 Task: Look for space in Zittau, Germany from 6th September, 2023 to 10th September, 2023 for 1 adult in price range Rs.9000 to Rs.17000. Place can be private room with 1  bedroom having 1 bed and 1 bathroom. Property type can be house, flat, guest house, hotel. Booking option can be shelf check-in. Required host language is English.
Action: Mouse moved to (403, 83)
Screenshot: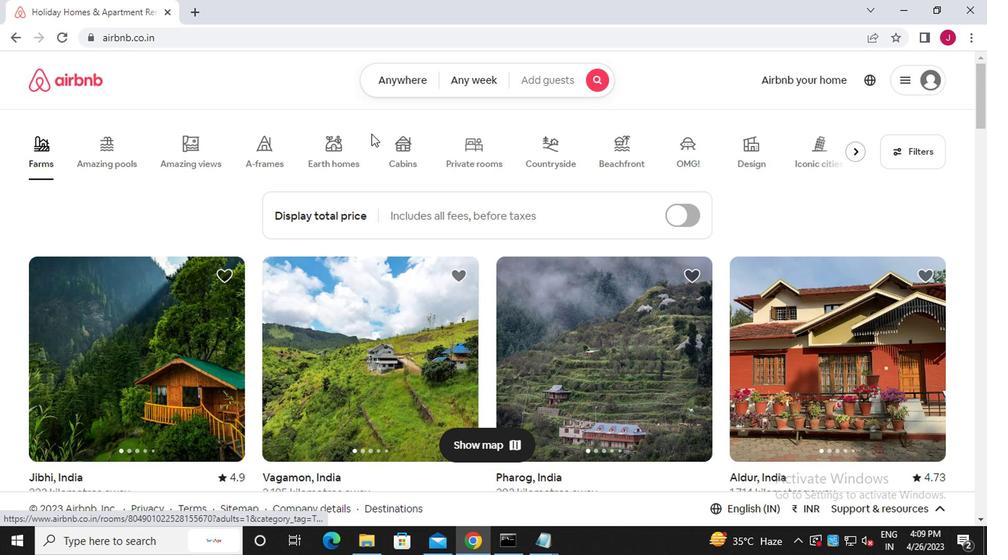 
Action: Mouse pressed left at (403, 83)
Screenshot: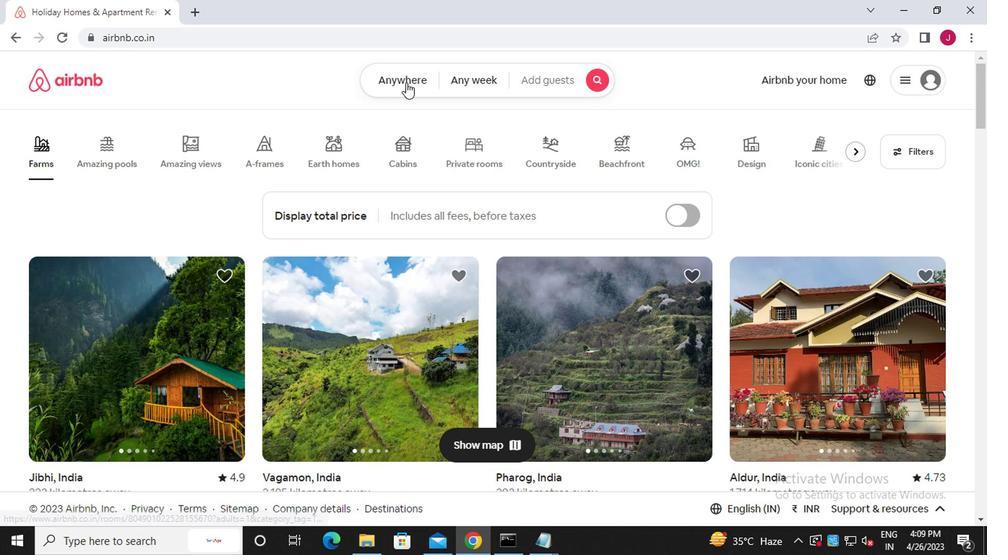
Action: Mouse moved to (241, 136)
Screenshot: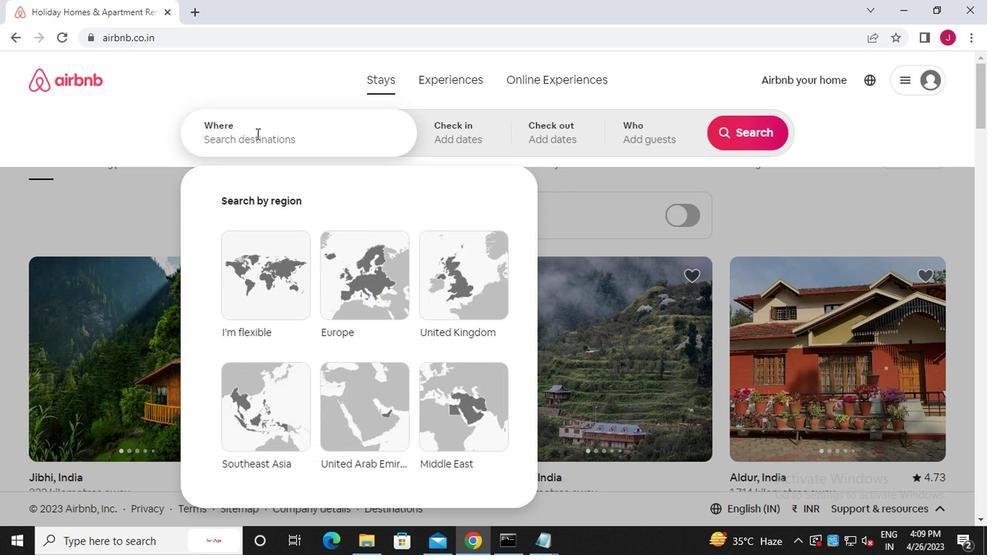 
Action: Mouse pressed left at (241, 136)
Screenshot: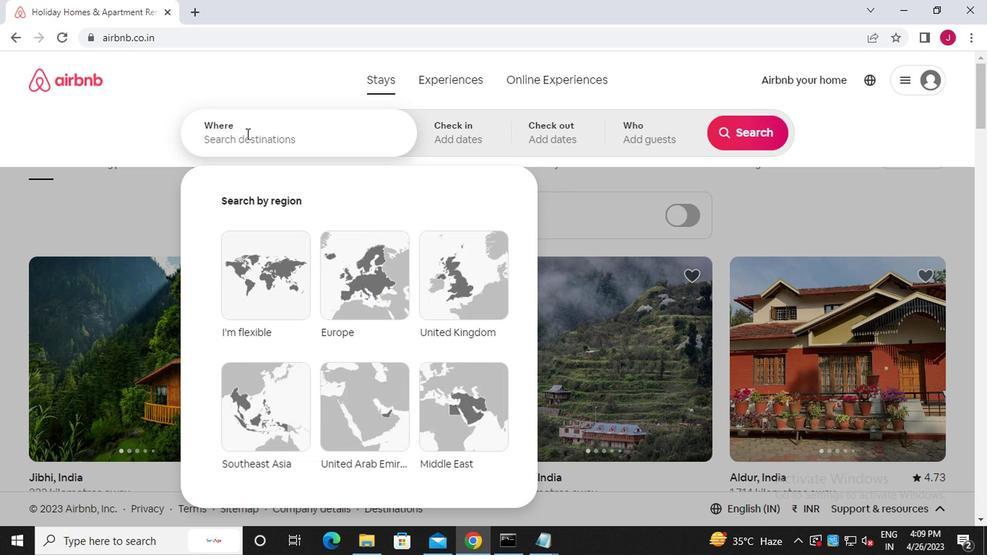 
Action: Mouse moved to (244, 136)
Screenshot: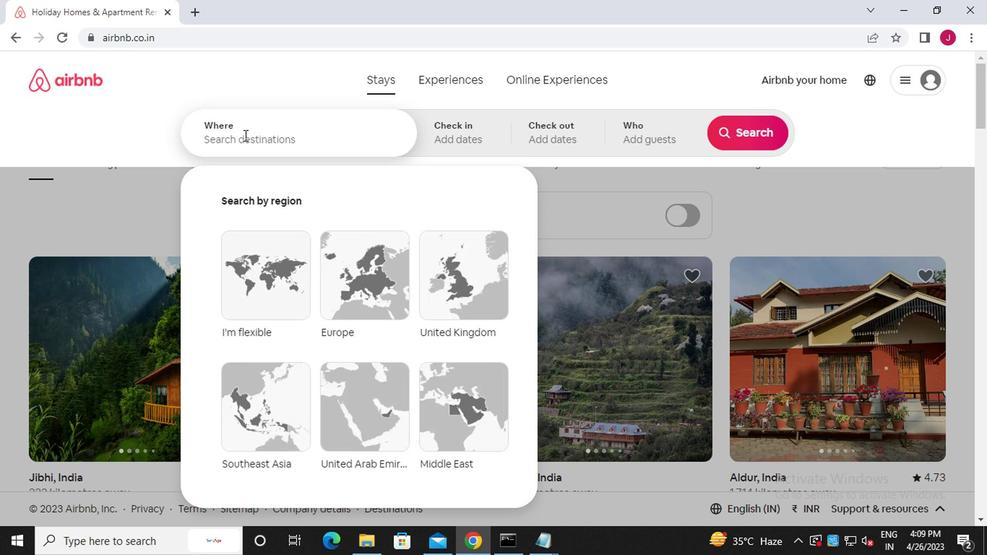 
Action: Key pressed z<Key.caps_lock>ittau,<Key.caps_lock>g<Key.caps_lock>ermany
Screenshot: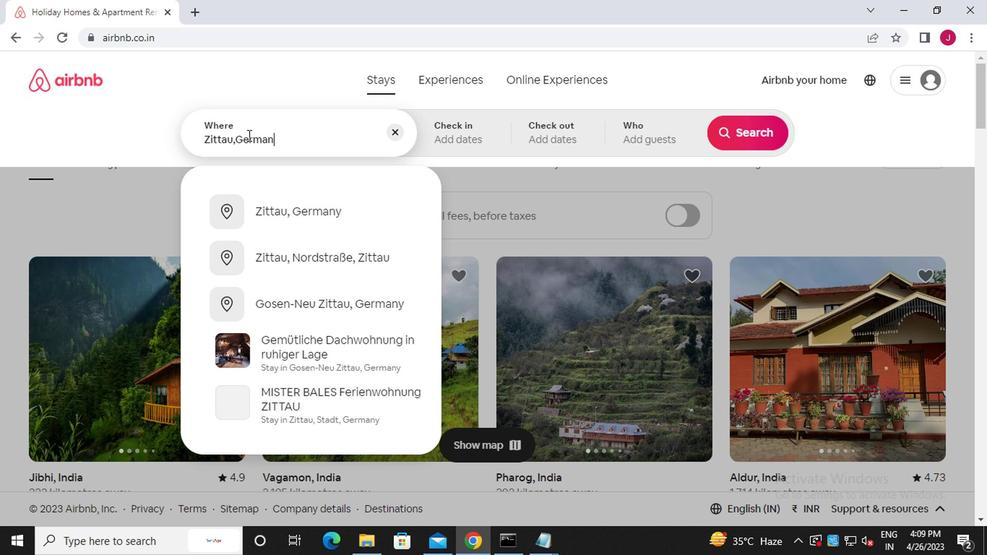 
Action: Mouse moved to (308, 215)
Screenshot: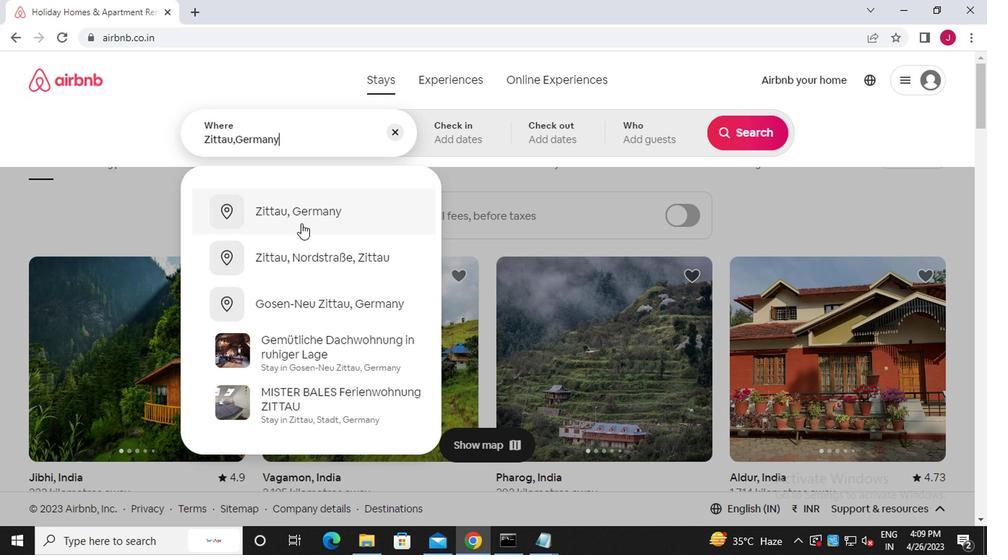 
Action: Mouse pressed left at (308, 215)
Screenshot: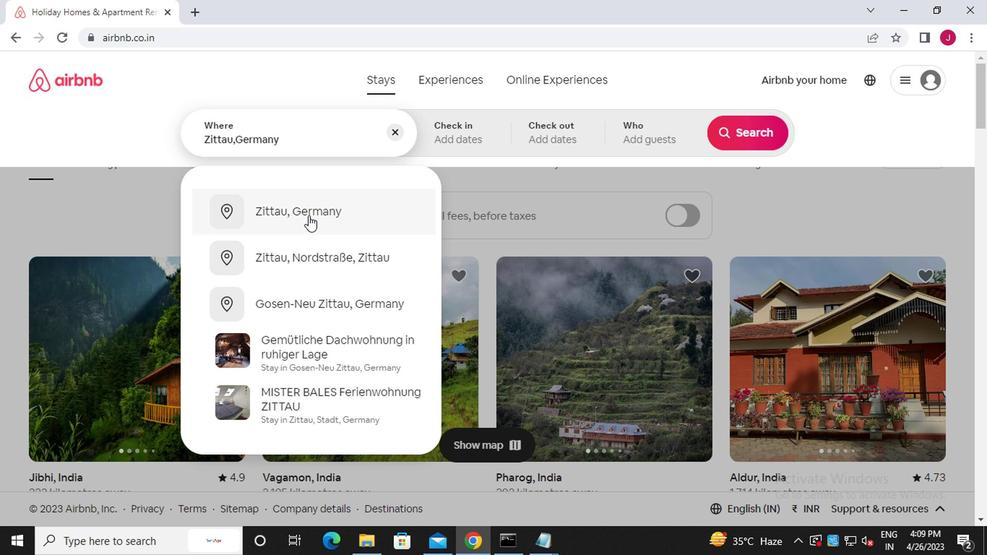 
Action: Mouse moved to (733, 247)
Screenshot: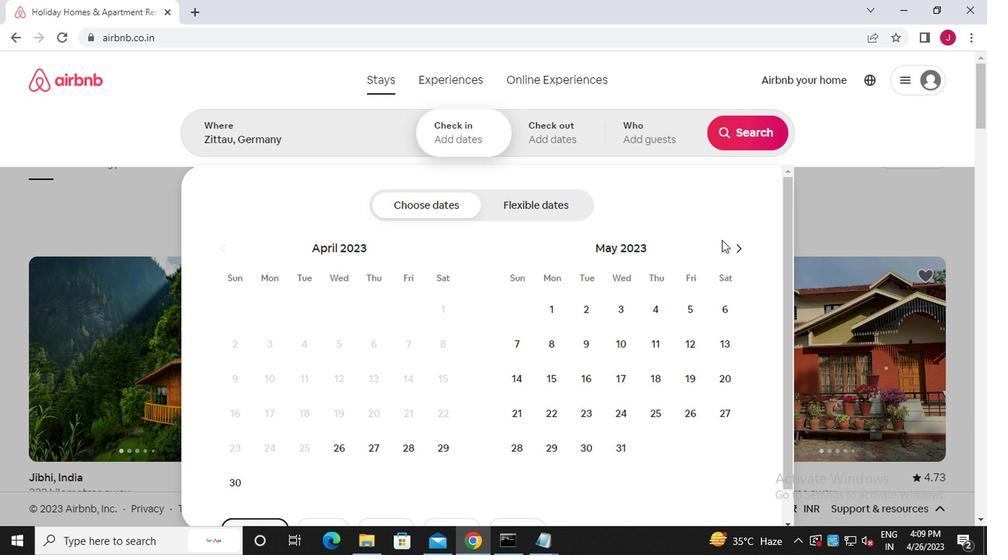 
Action: Mouse pressed left at (733, 247)
Screenshot: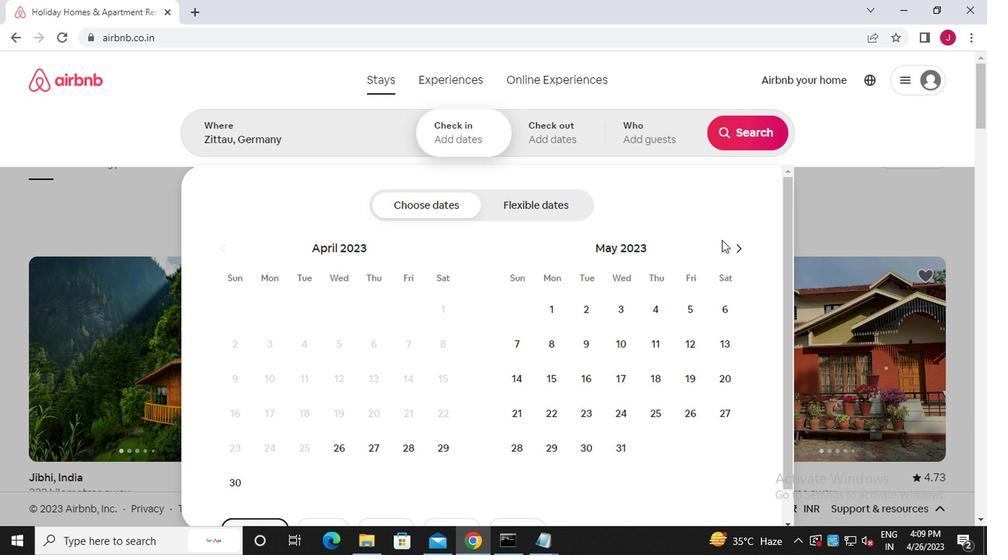 
Action: Mouse moved to (734, 247)
Screenshot: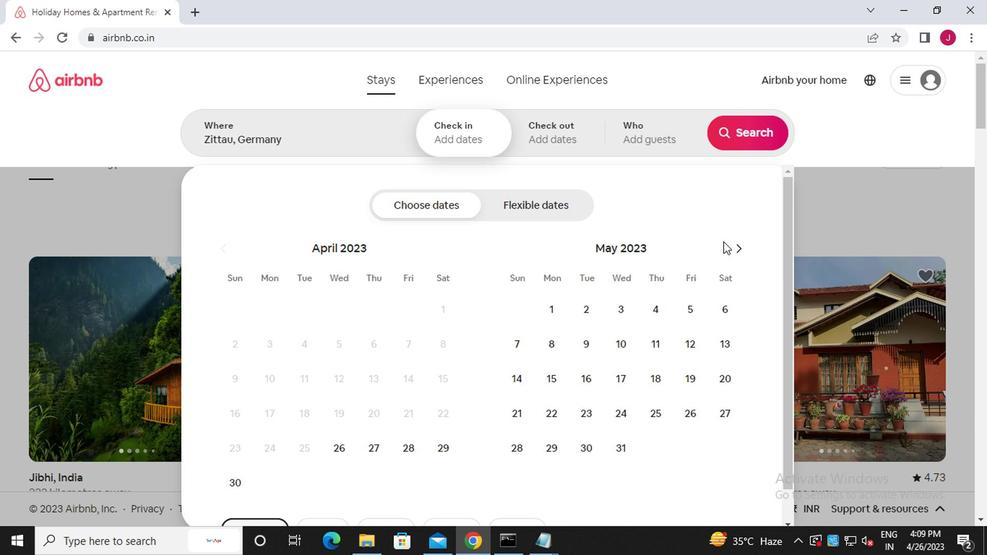 
Action: Mouse pressed left at (734, 247)
Screenshot: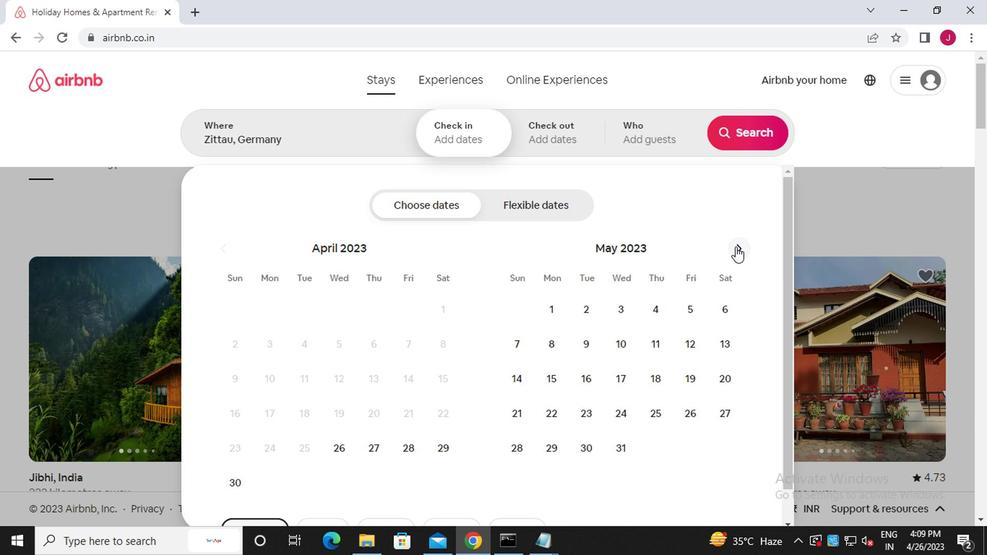 
Action: Mouse moved to (735, 249)
Screenshot: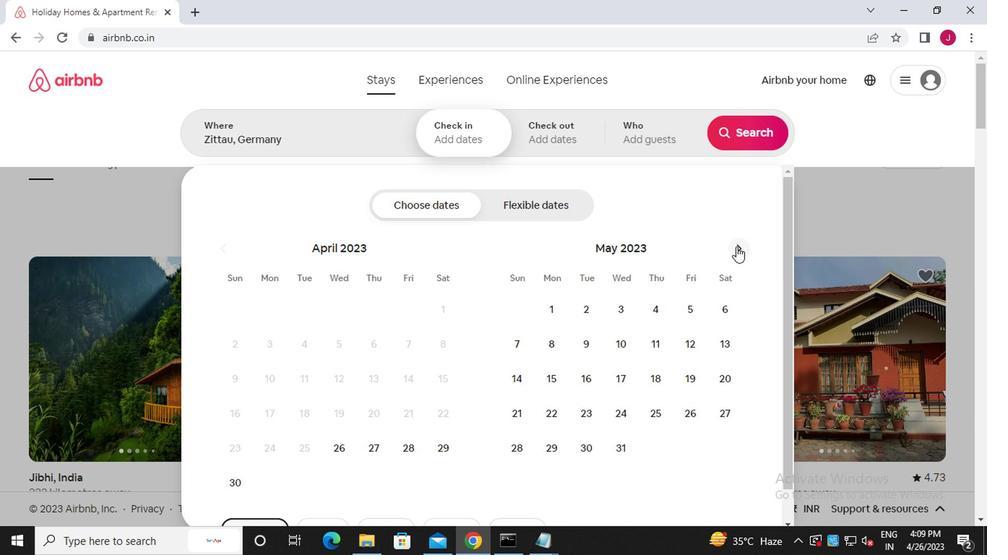 
Action: Mouse pressed left at (735, 249)
Screenshot: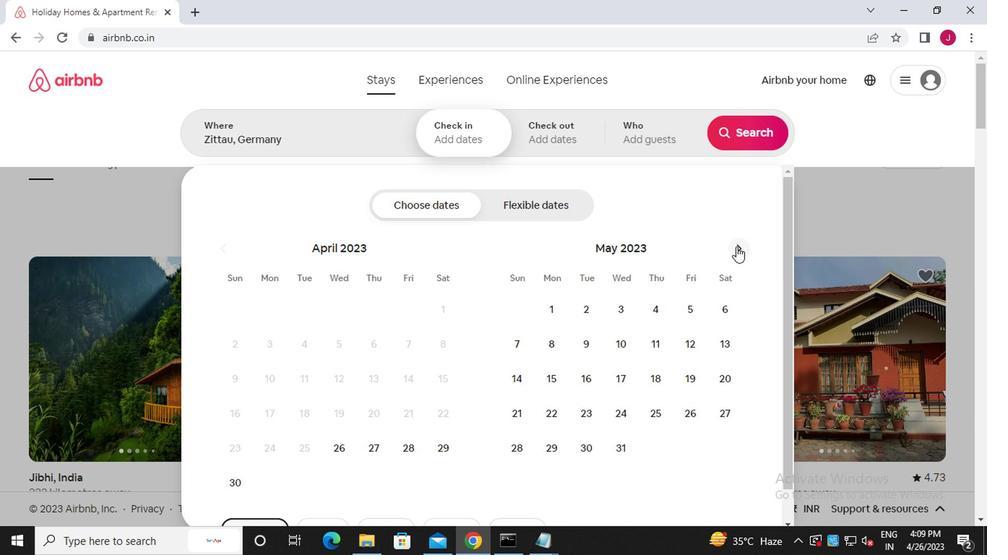 
Action: Mouse moved to (735, 250)
Screenshot: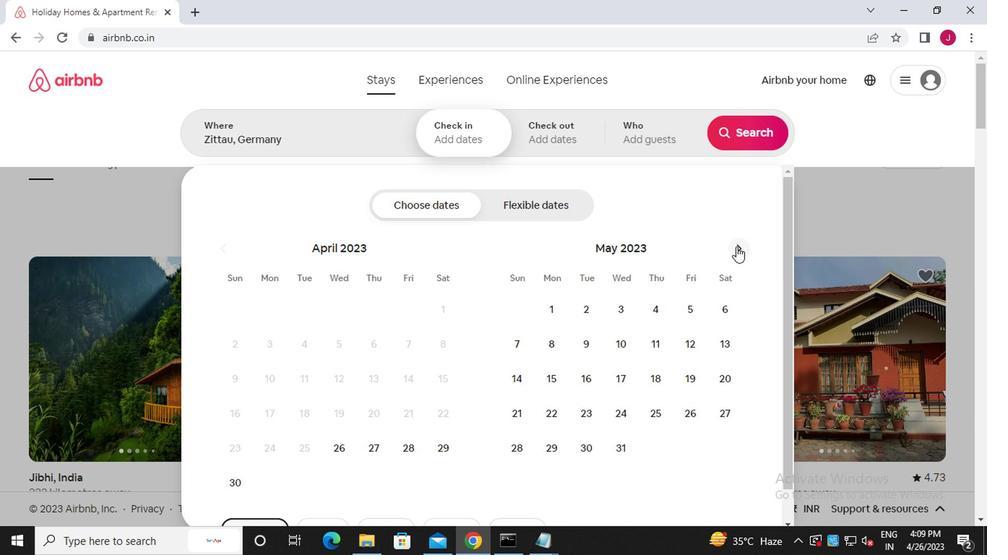 
Action: Mouse pressed left at (735, 250)
Screenshot: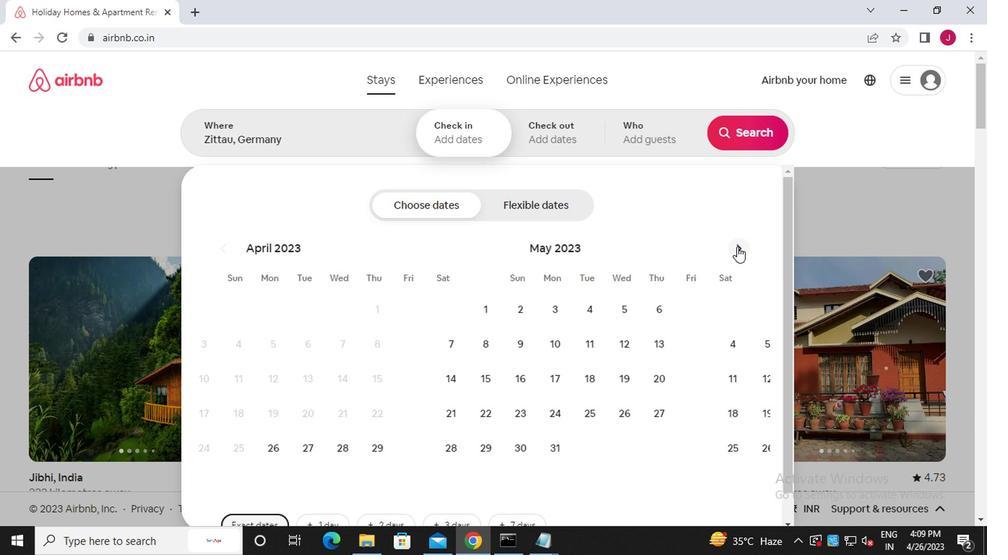 
Action: Mouse pressed left at (735, 250)
Screenshot: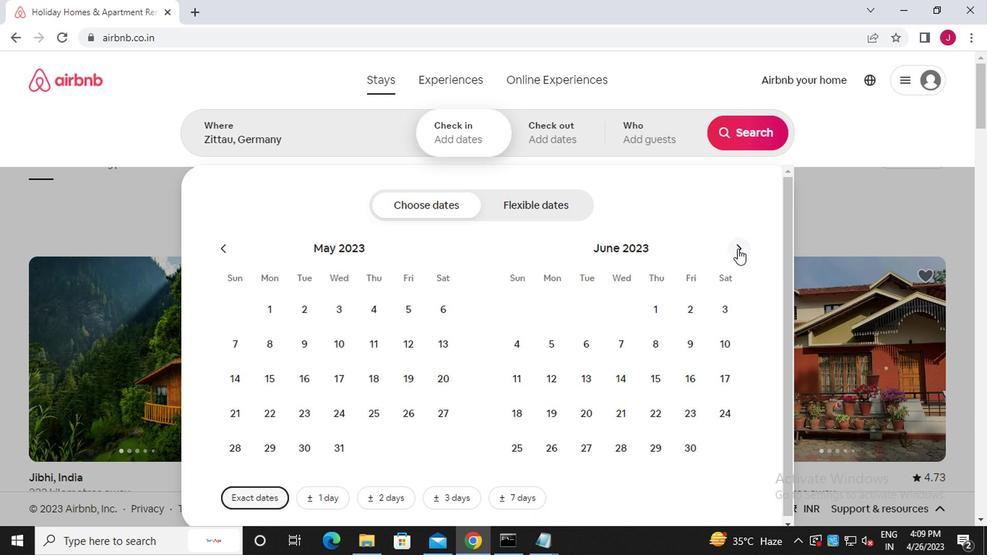 
Action: Mouse pressed left at (735, 250)
Screenshot: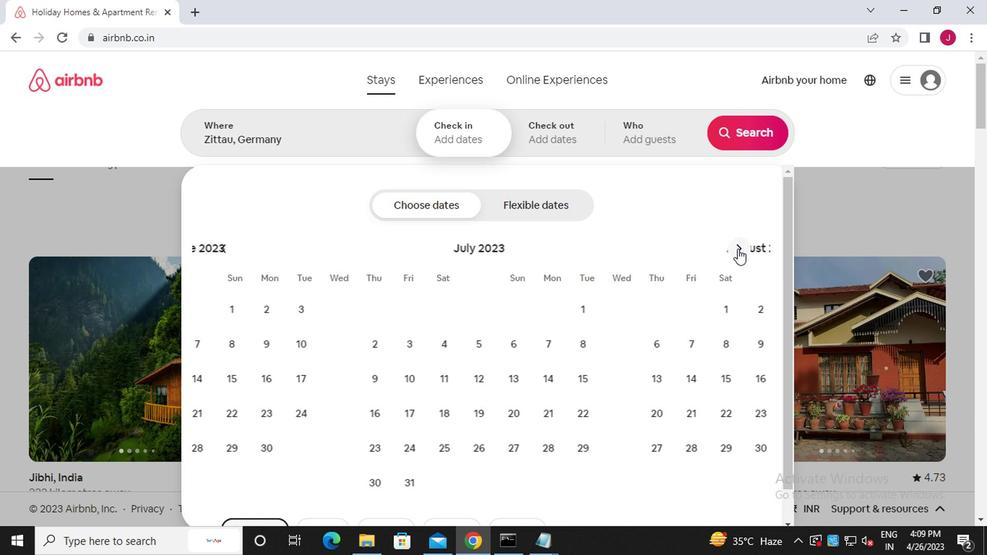
Action: Mouse moved to (617, 345)
Screenshot: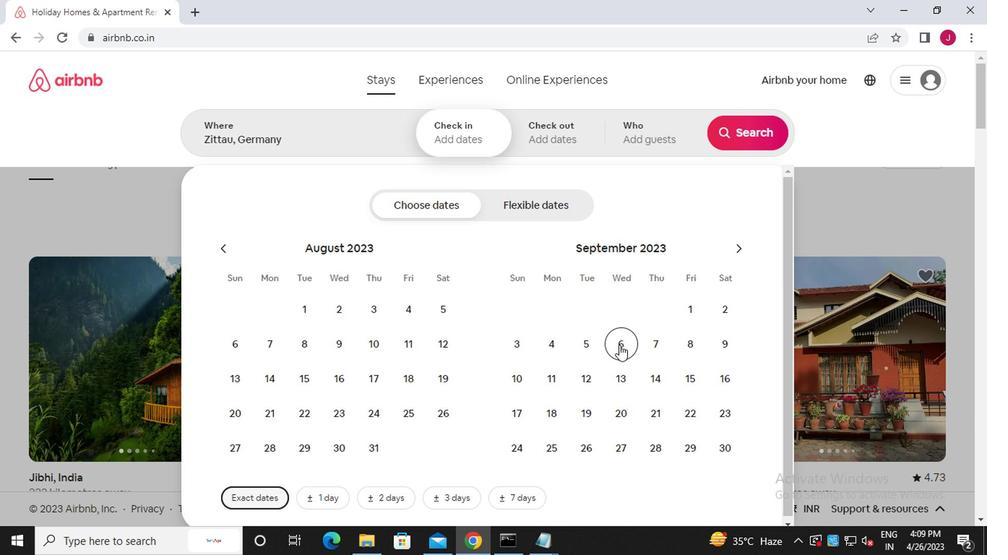 
Action: Mouse pressed left at (617, 345)
Screenshot: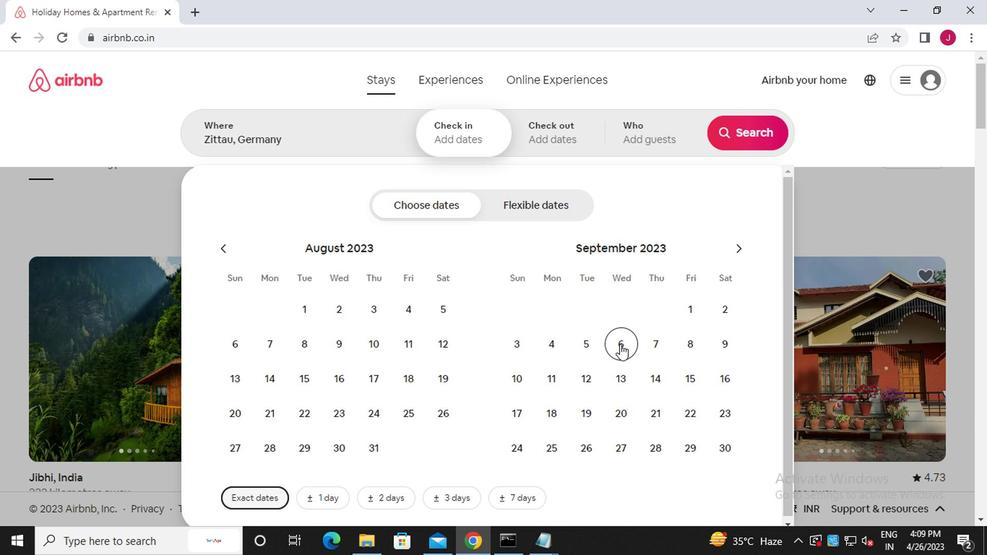 
Action: Mouse moved to (516, 377)
Screenshot: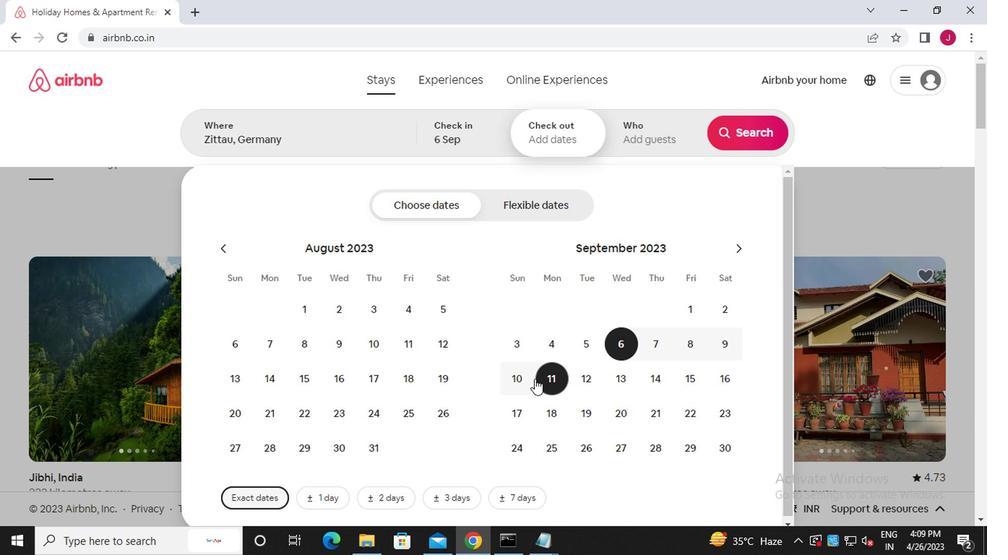 
Action: Mouse pressed left at (516, 377)
Screenshot: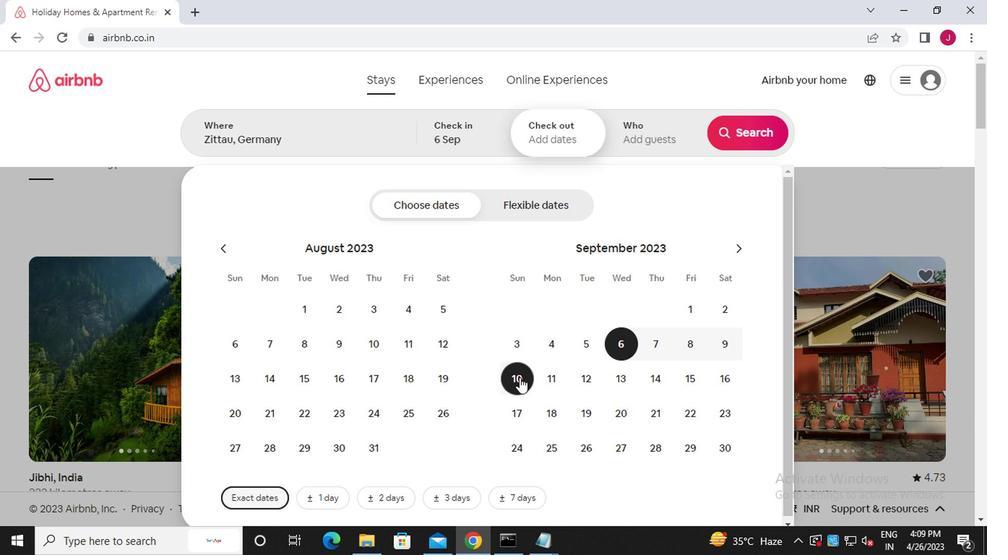 
Action: Mouse moved to (637, 132)
Screenshot: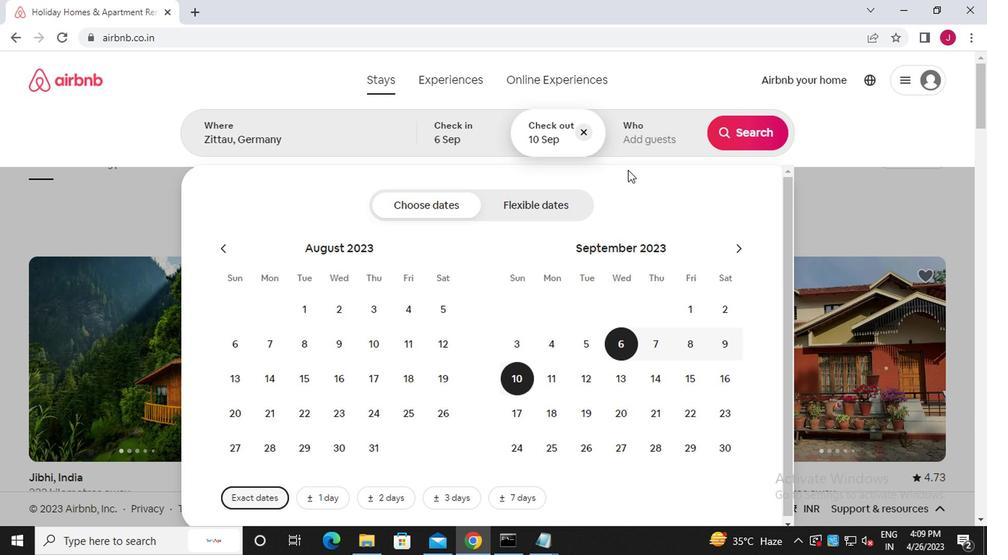 
Action: Mouse pressed left at (637, 132)
Screenshot: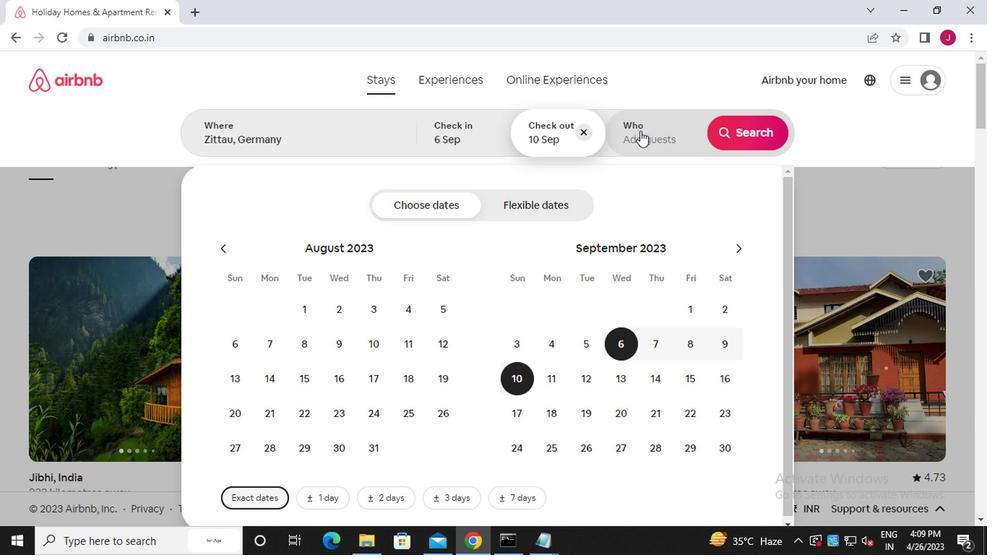 
Action: Mouse moved to (751, 208)
Screenshot: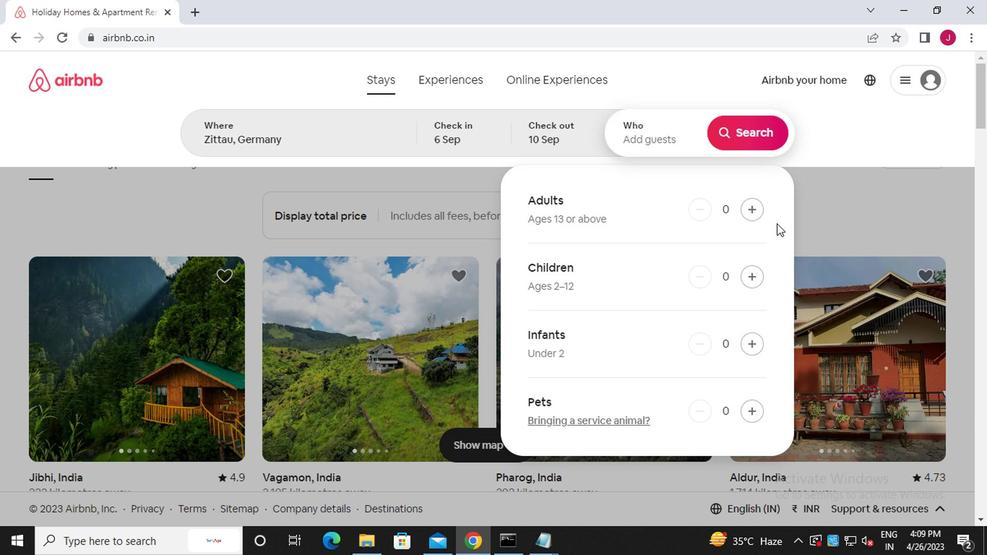 
Action: Mouse pressed left at (751, 208)
Screenshot: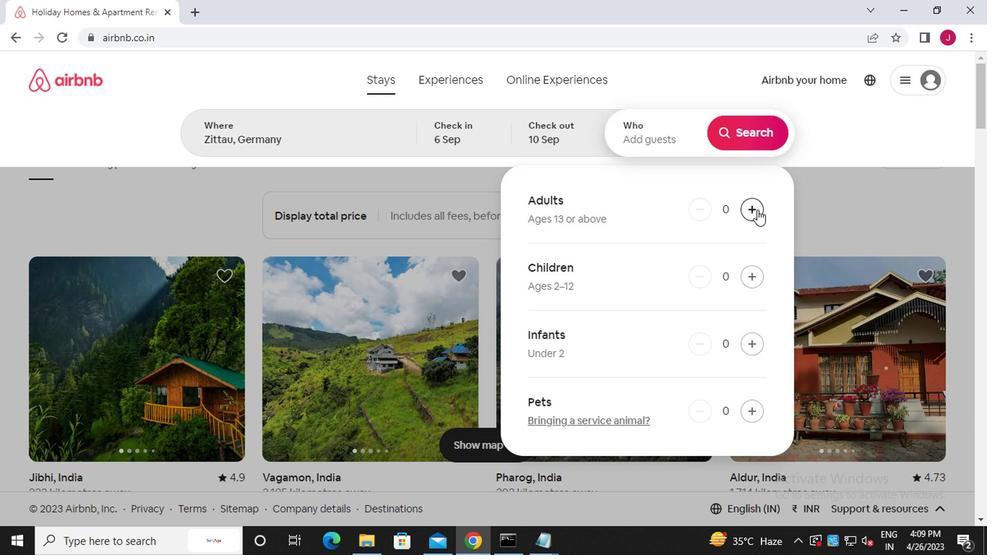 
Action: Mouse moved to (751, 138)
Screenshot: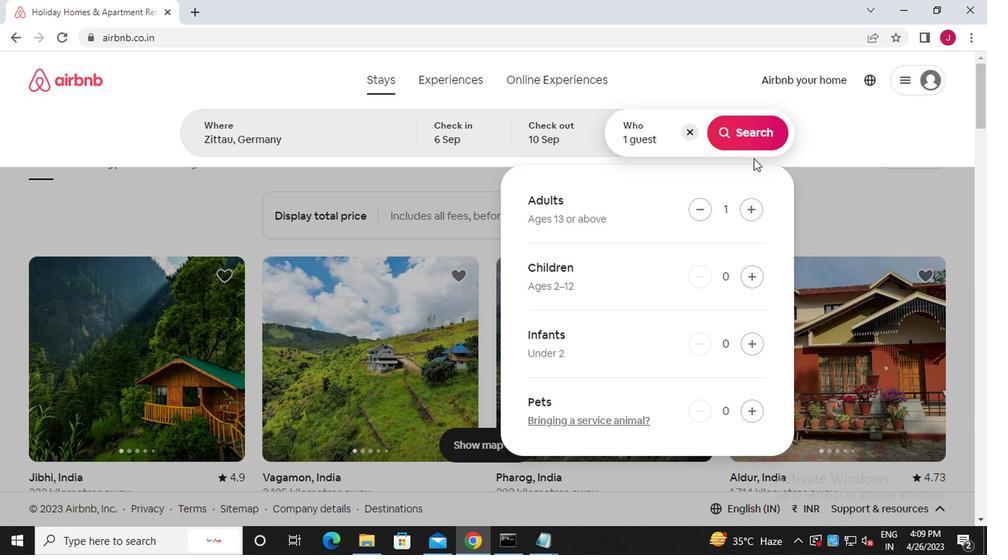 
Action: Mouse pressed left at (751, 138)
Screenshot: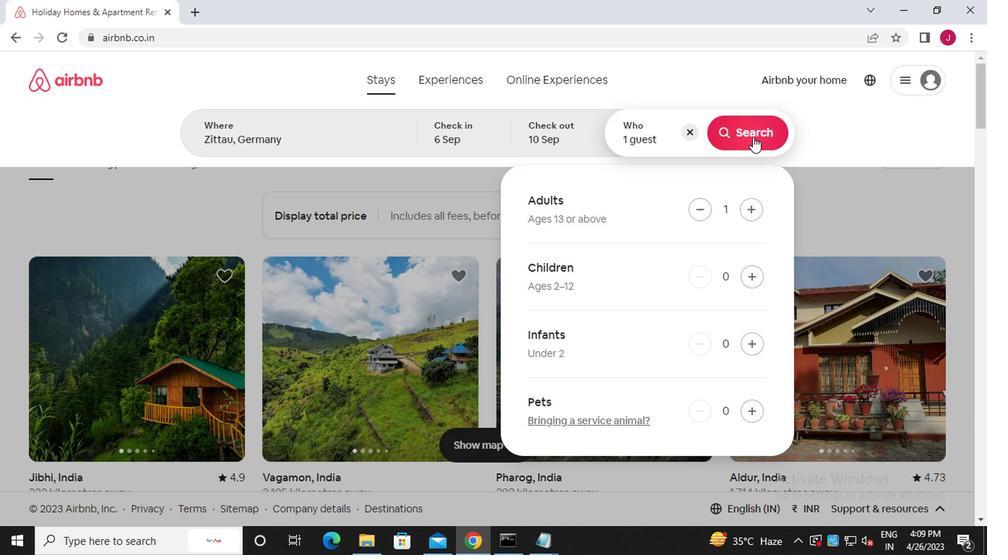 
Action: Mouse moved to (926, 143)
Screenshot: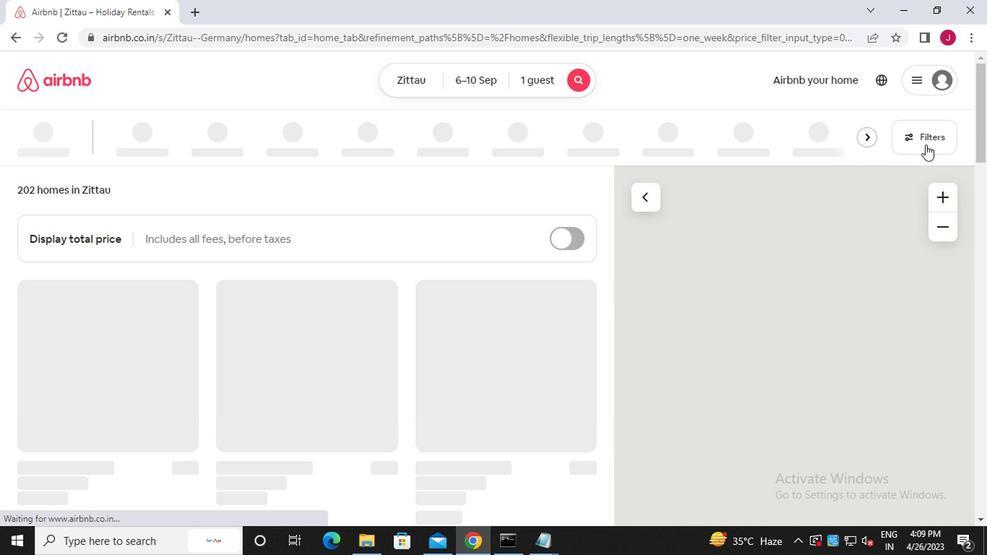 
Action: Mouse pressed left at (926, 143)
Screenshot: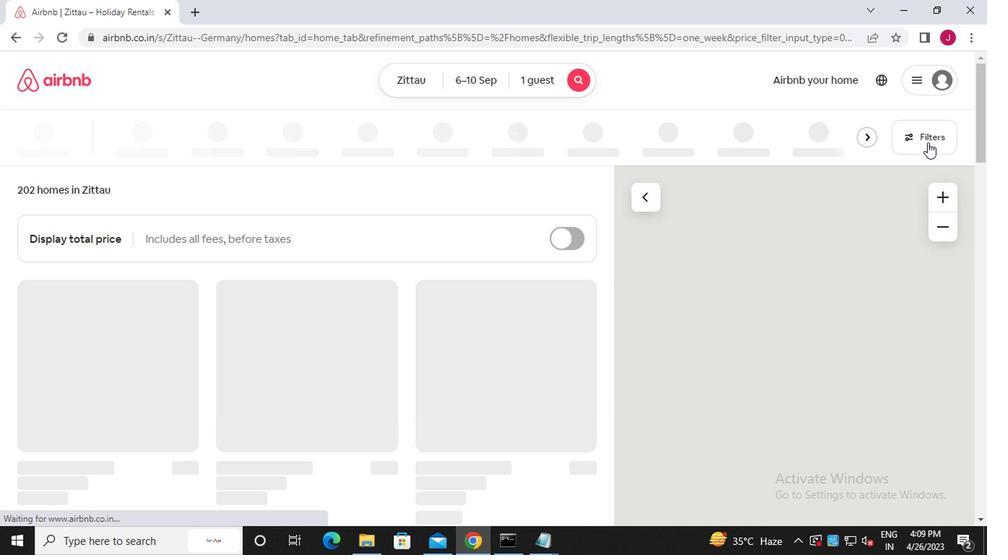 
Action: Mouse moved to (324, 317)
Screenshot: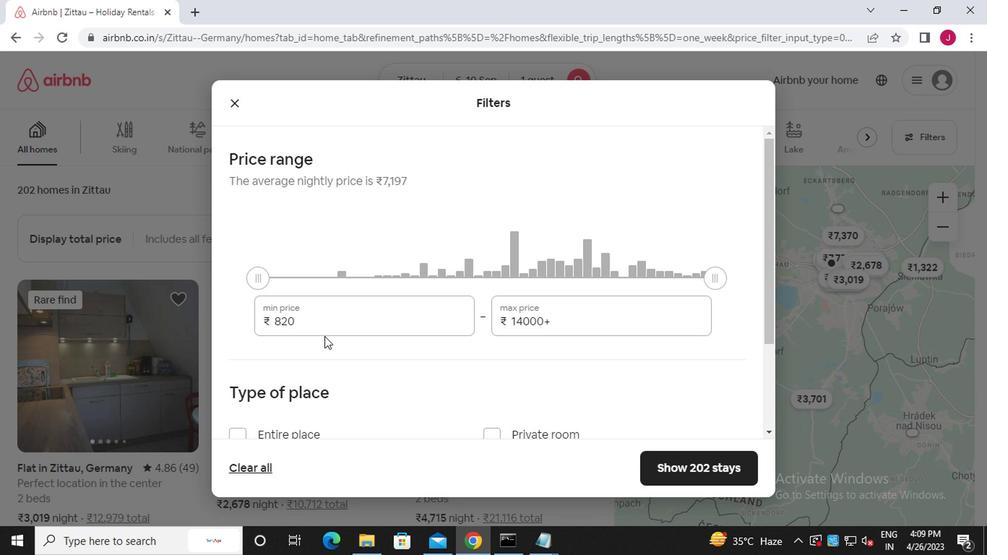 
Action: Mouse pressed left at (324, 317)
Screenshot: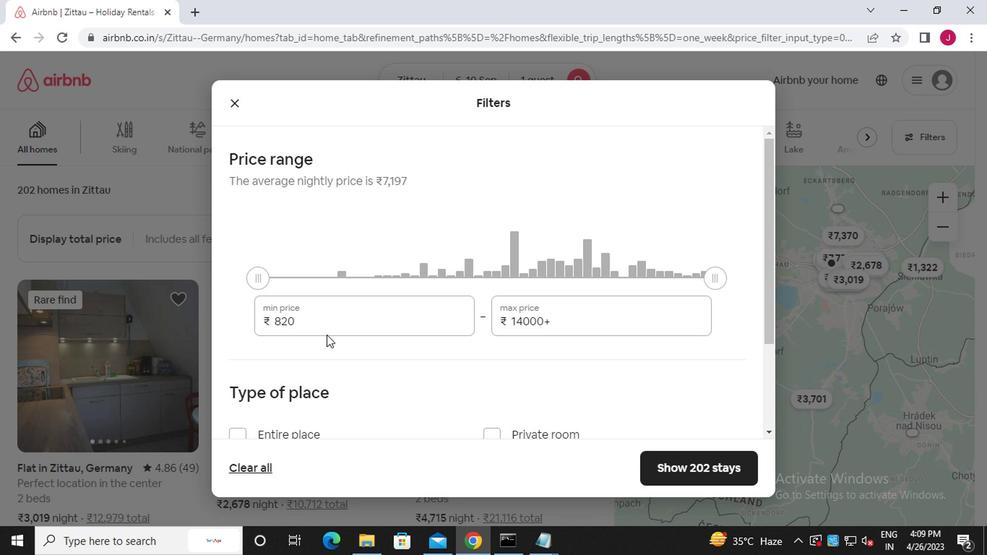 
Action: Mouse moved to (325, 313)
Screenshot: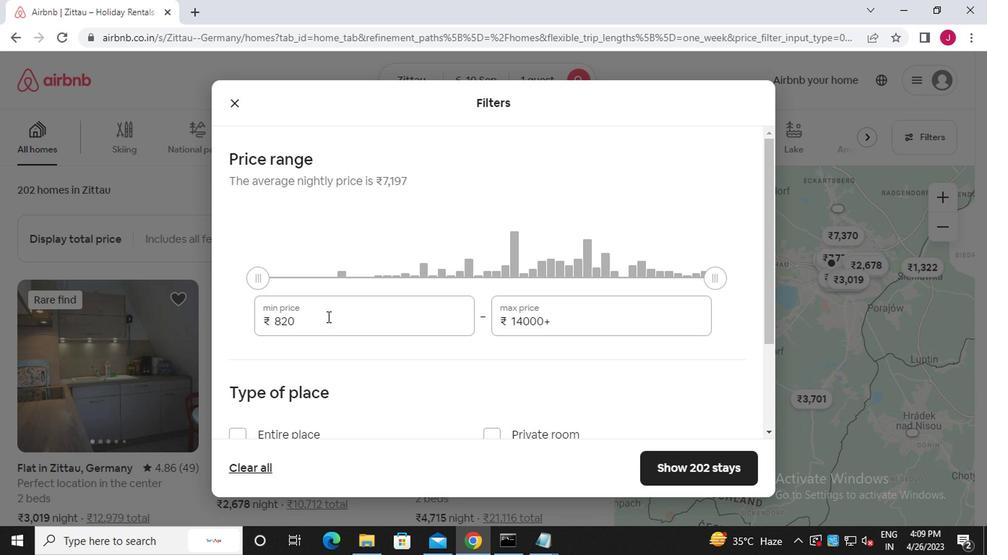 
Action: Key pressed <Key.backspace><Key.backspace><Key.backspace><<105>><<96>><<96>><<96>>
Screenshot: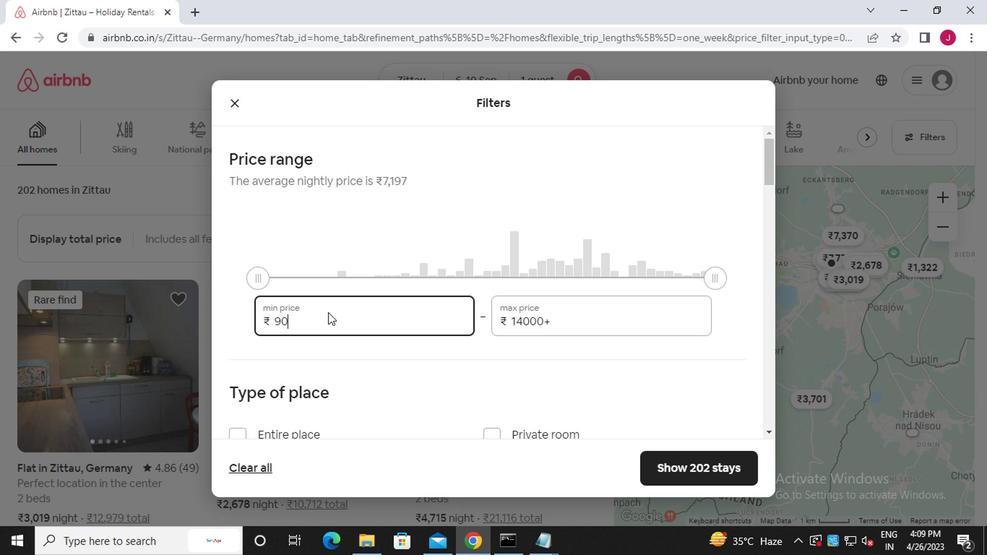 
Action: Mouse moved to (568, 328)
Screenshot: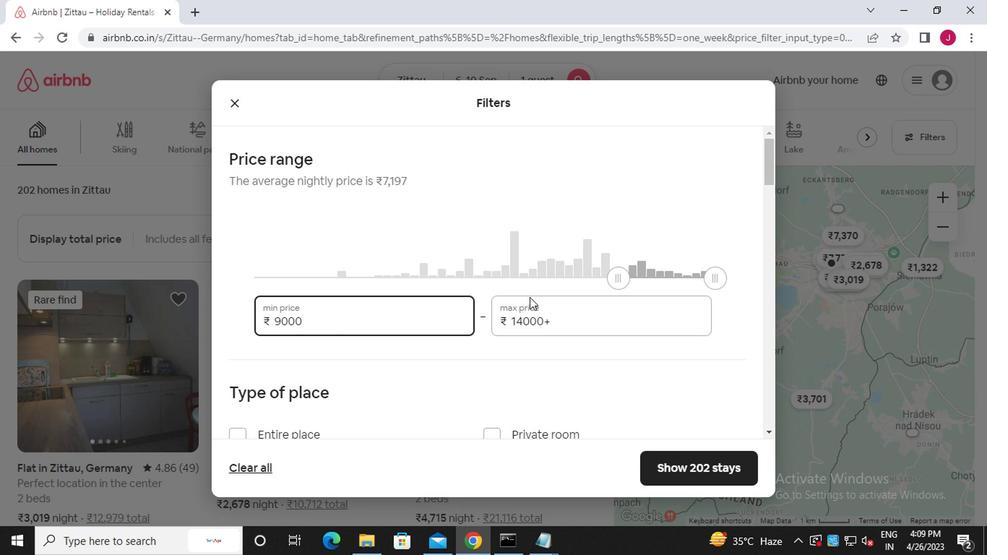 
Action: Mouse pressed left at (568, 328)
Screenshot: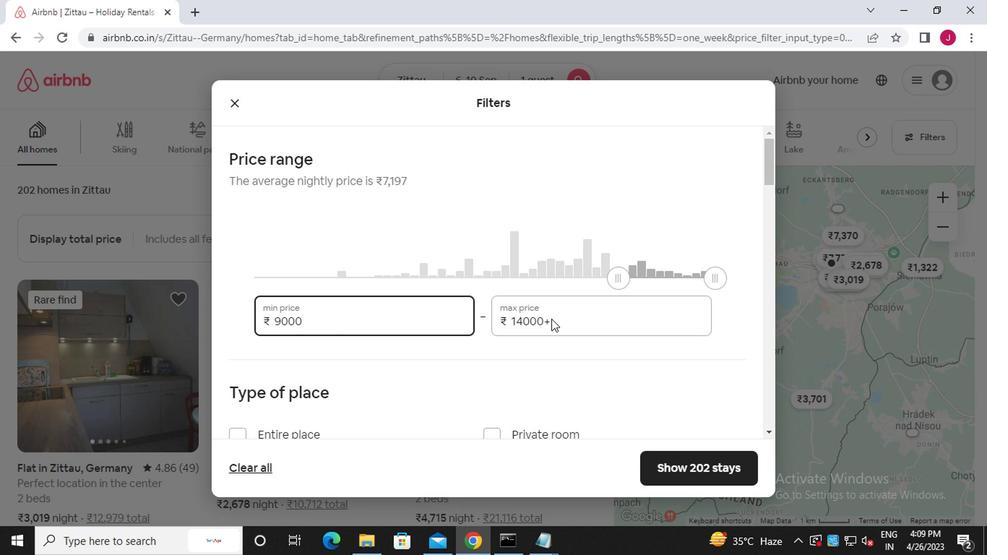 
Action: Mouse moved to (567, 328)
Screenshot: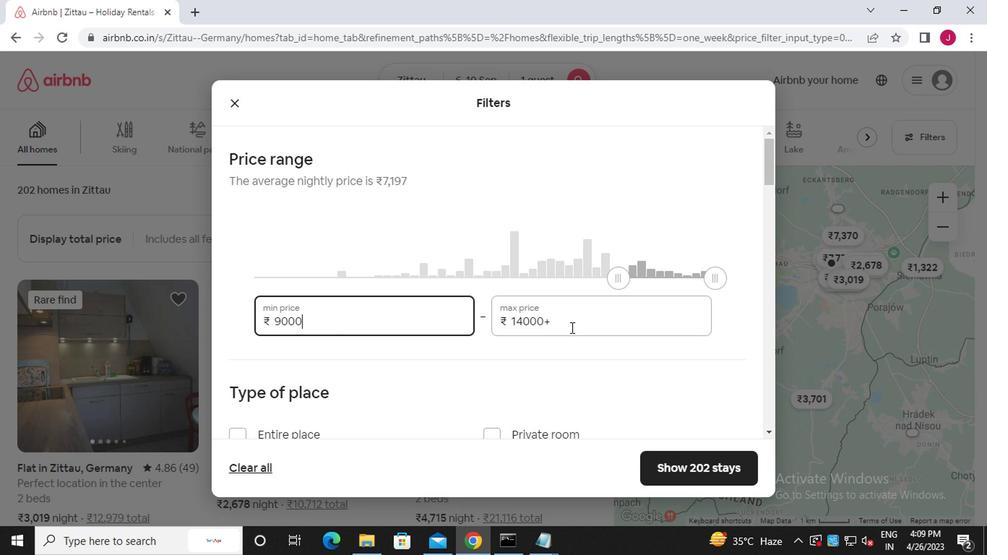 
Action: Key pressed <Key.backspace><Key.backspace><Key.backspace><Key.backspace><Key.backspace><<103>><<96>><<96>><<96>>
Screenshot: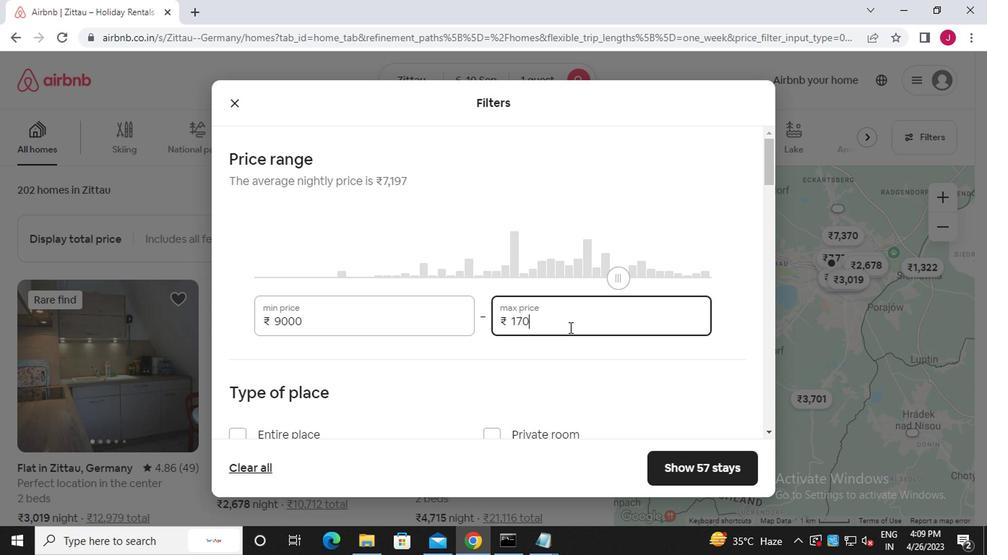 
Action: Mouse moved to (546, 292)
Screenshot: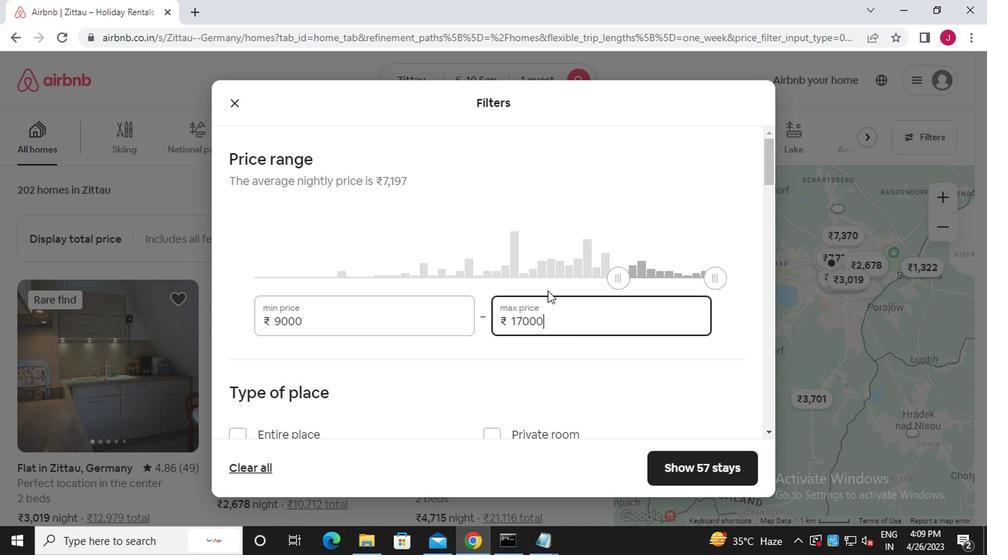 
Action: Mouse scrolled (546, 291) with delta (0, -1)
Screenshot: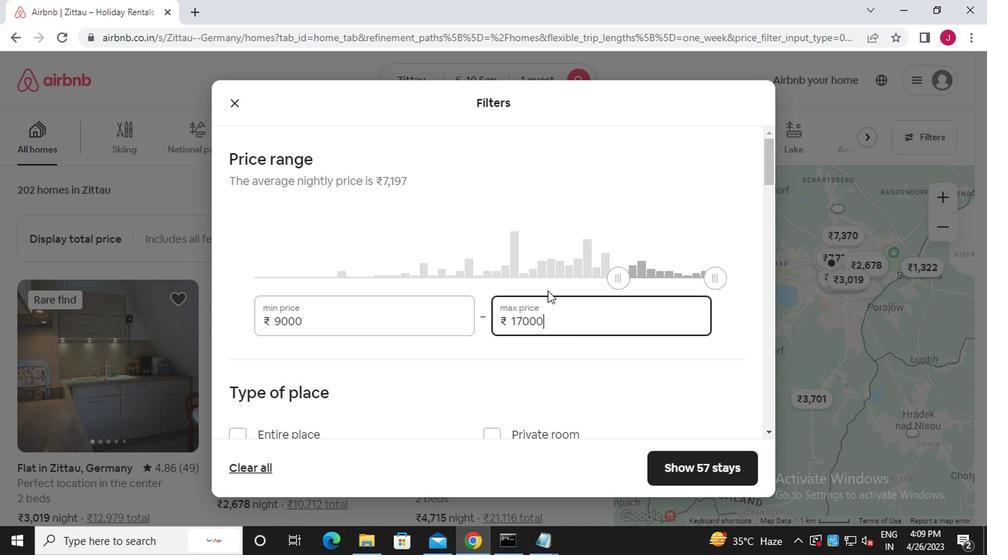 
Action: Mouse moved to (548, 293)
Screenshot: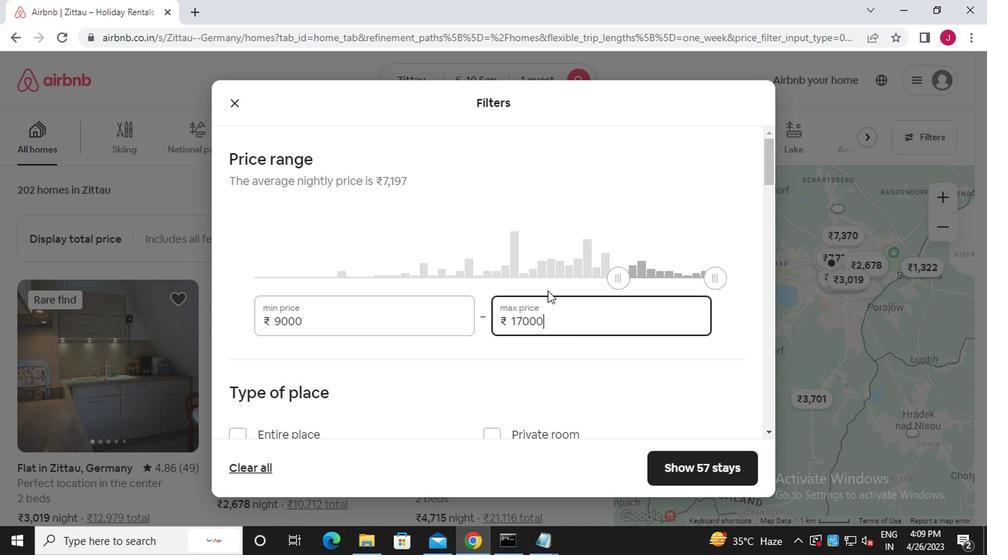 
Action: Mouse scrolled (548, 292) with delta (0, 0)
Screenshot: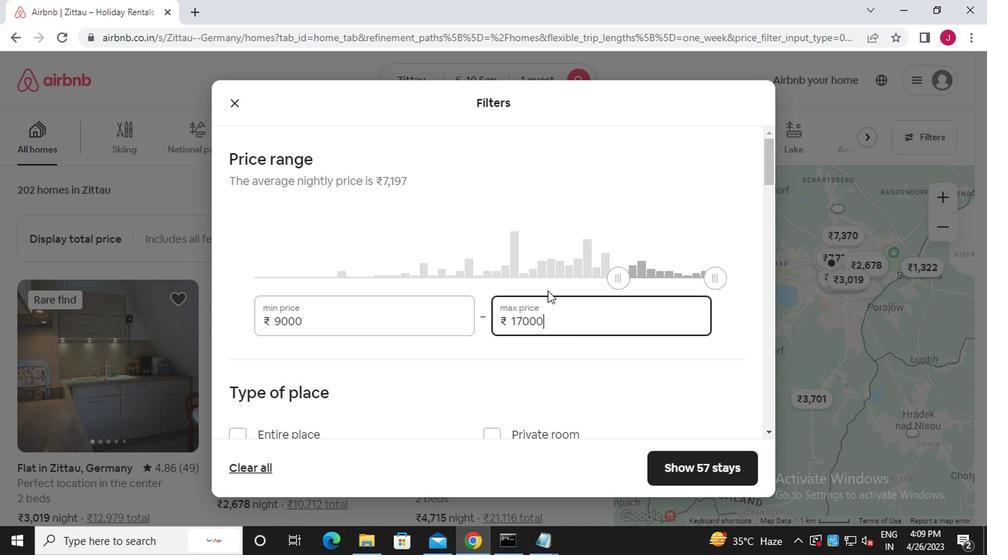 
Action: Mouse moved to (551, 295)
Screenshot: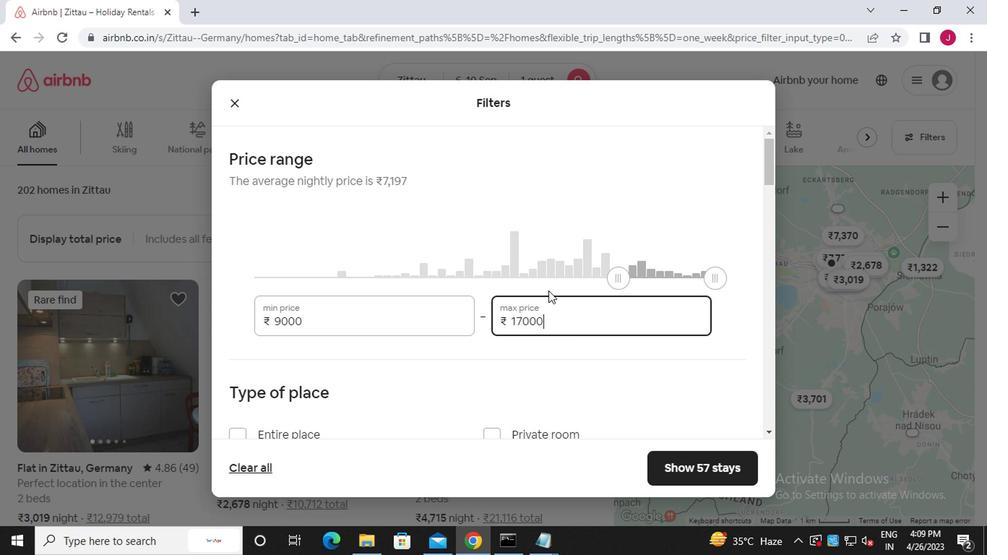 
Action: Mouse scrolled (551, 294) with delta (0, -1)
Screenshot: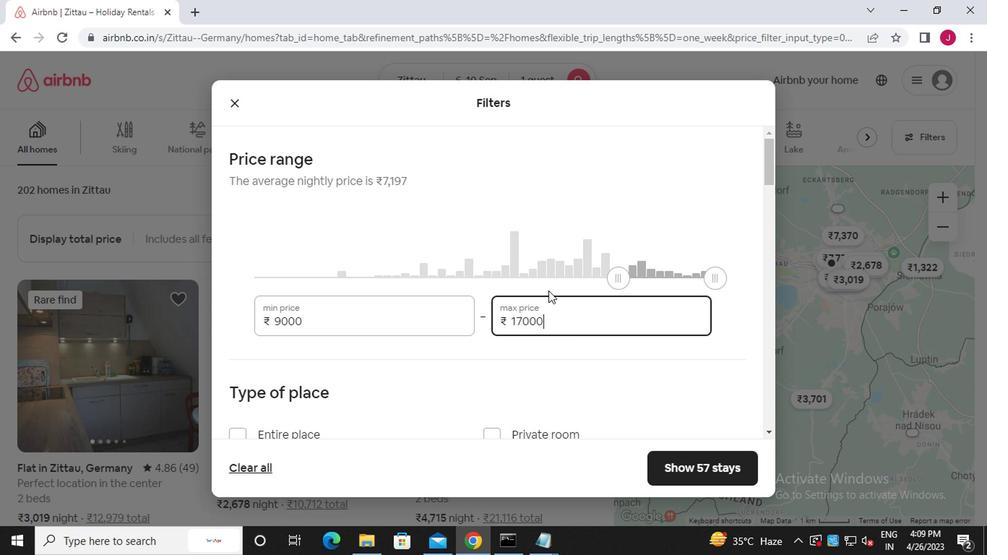 
Action: Mouse moved to (552, 296)
Screenshot: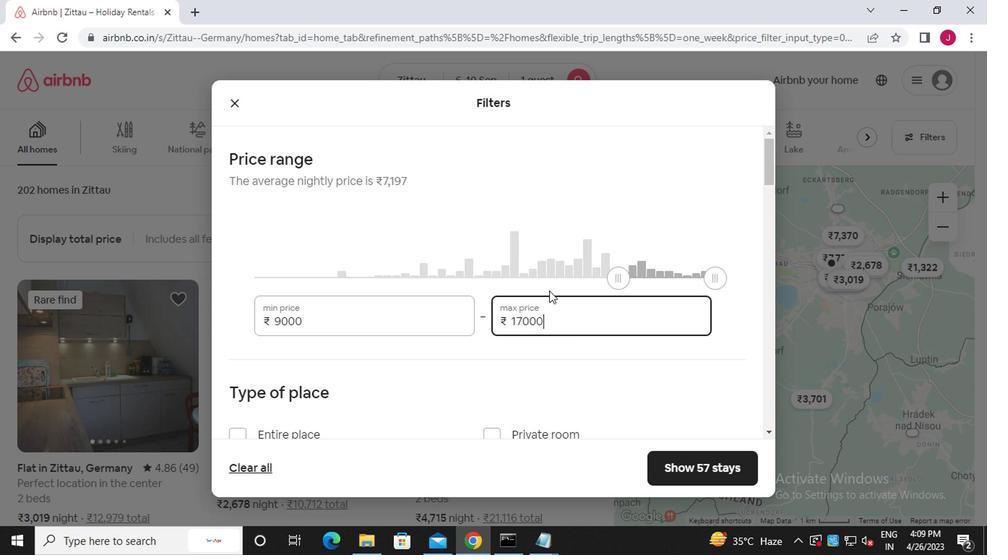 
Action: Mouse scrolled (552, 295) with delta (0, 0)
Screenshot: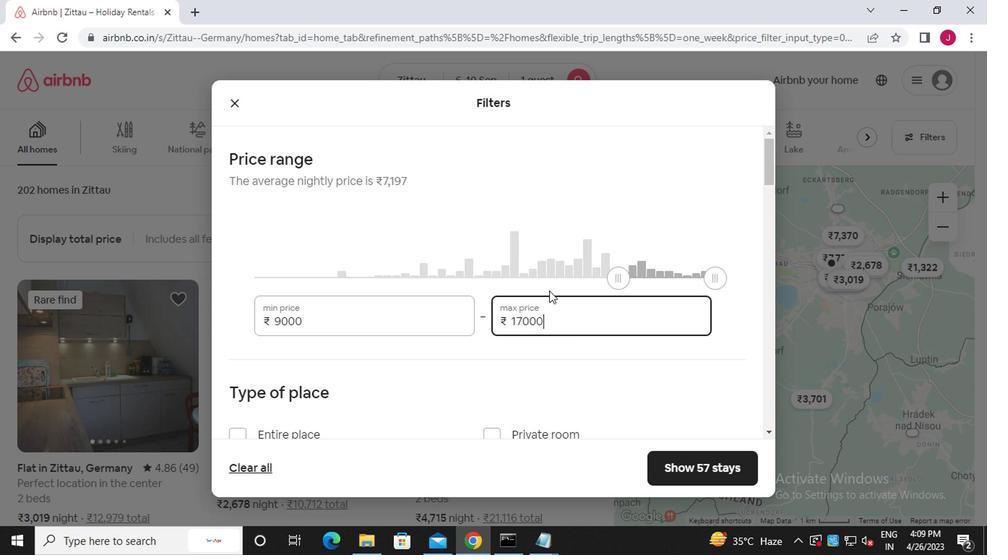 
Action: Mouse moved to (509, 315)
Screenshot: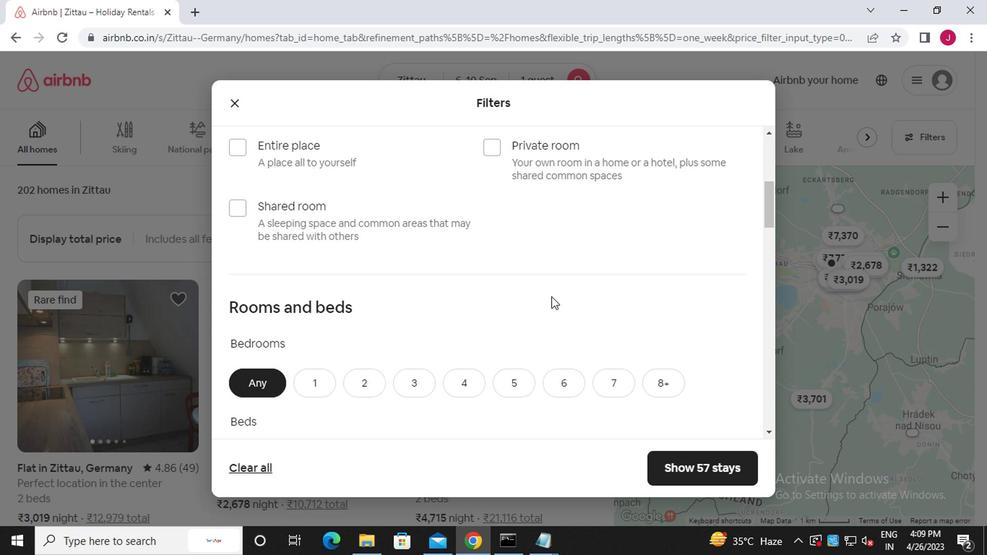 
Action: Mouse scrolled (509, 314) with delta (0, -1)
Screenshot: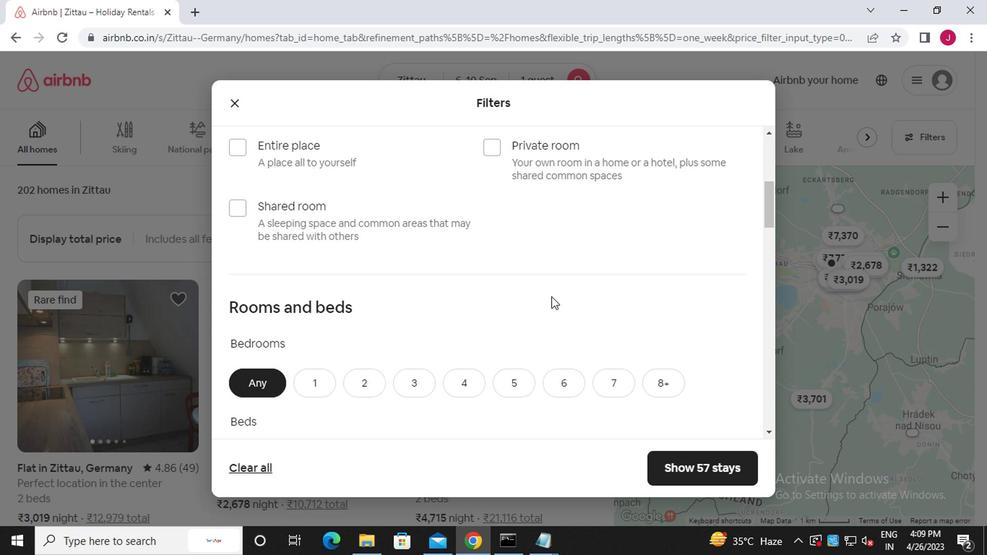 
Action: Mouse moved to (353, 283)
Screenshot: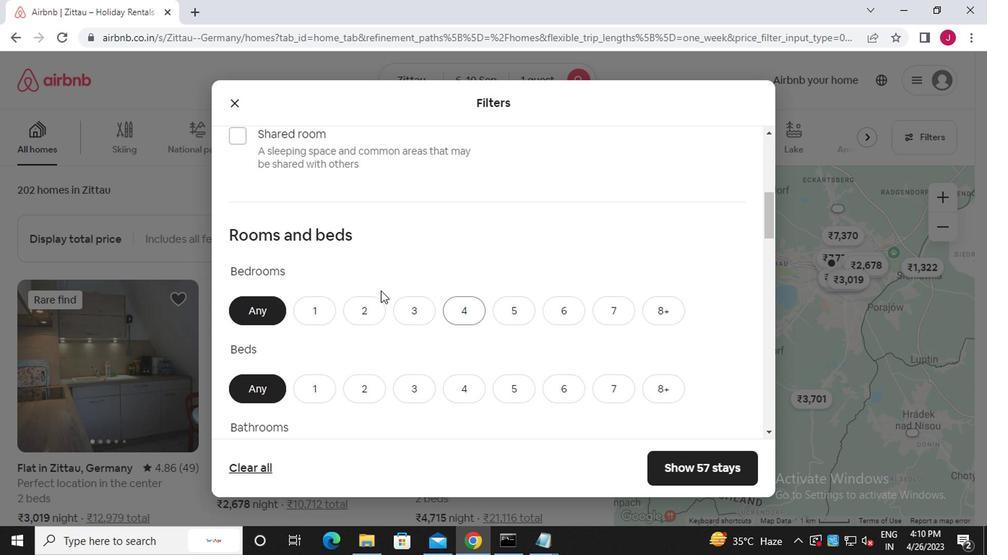 
Action: Mouse scrolled (353, 283) with delta (0, 0)
Screenshot: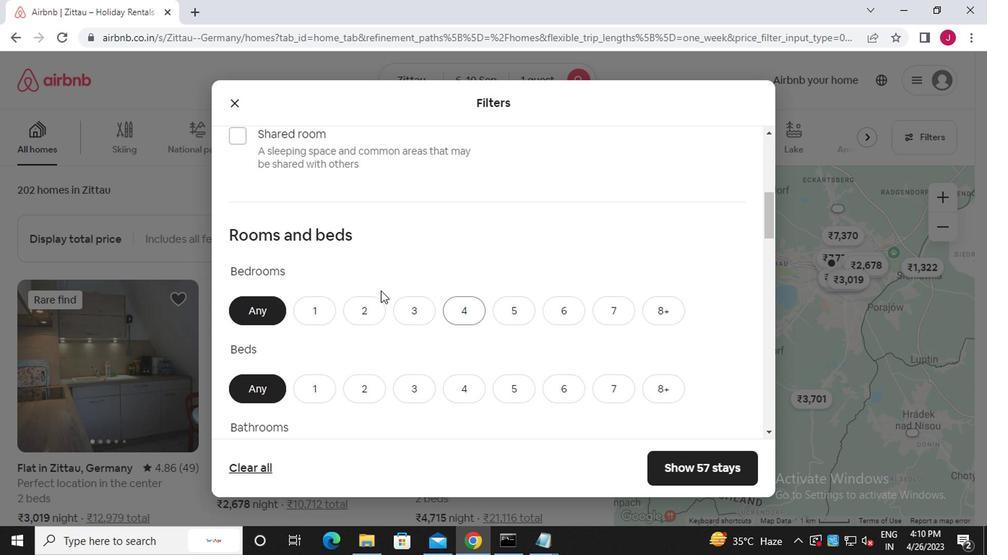 
Action: Mouse scrolled (353, 283) with delta (0, 0)
Screenshot: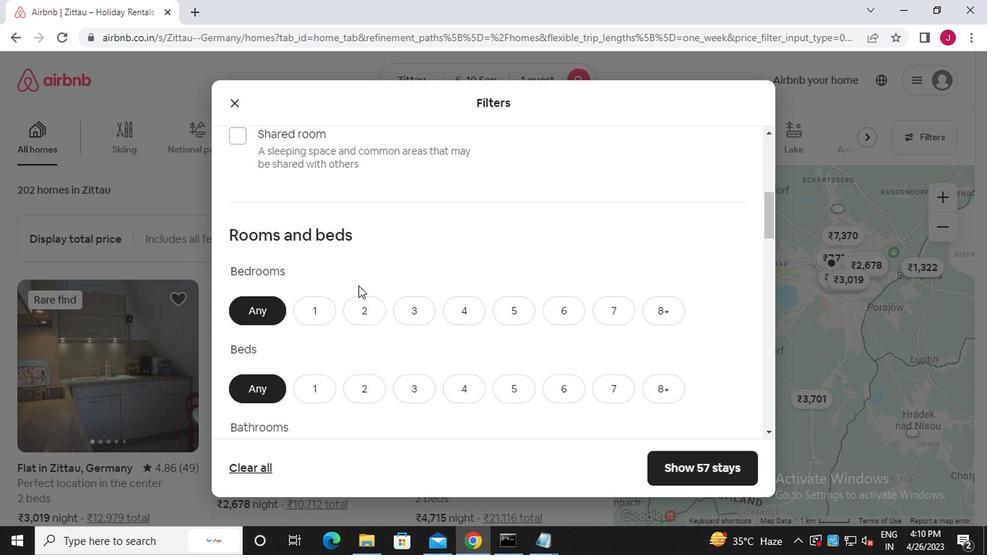 
Action: Mouse moved to (496, 225)
Screenshot: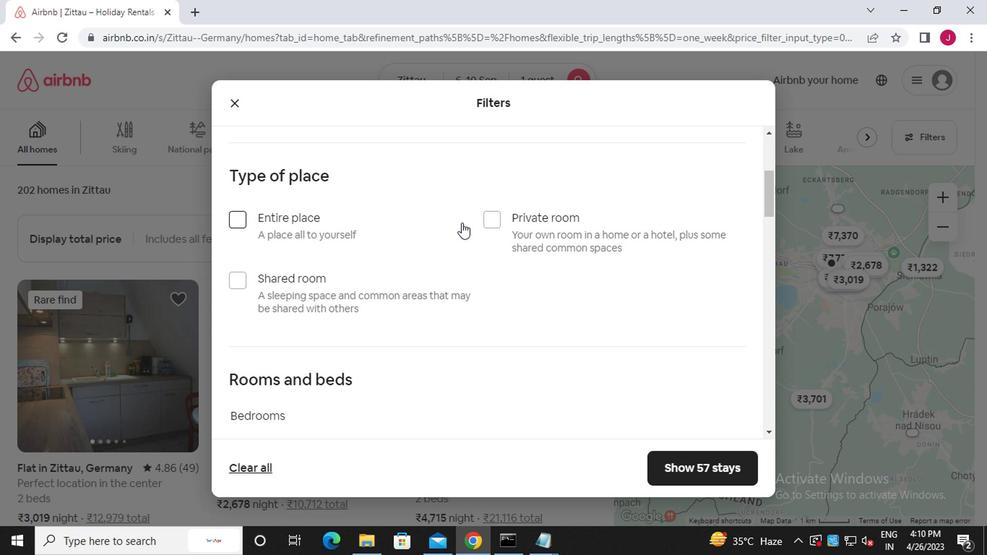 
Action: Mouse pressed left at (496, 225)
Screenshot: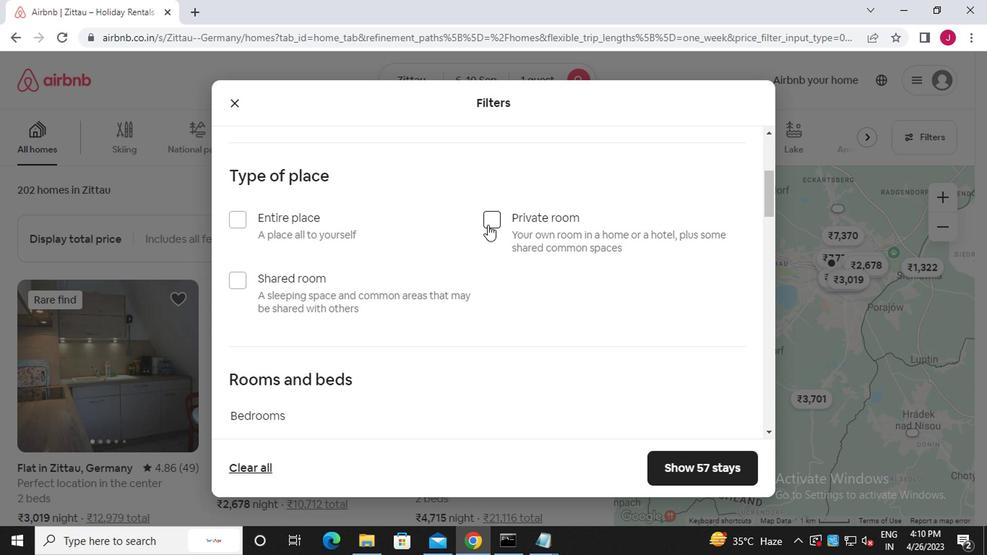 
Action: Mouse moved to (397, 275)
Screenshot: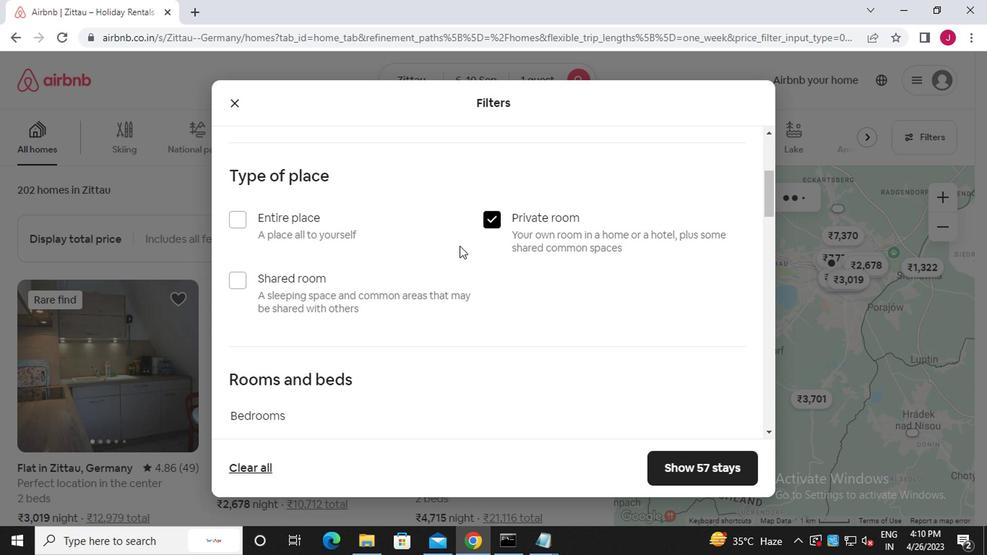 
Action: Mouse scrolled (397, 274) with delta (0, 0)
Screenshot: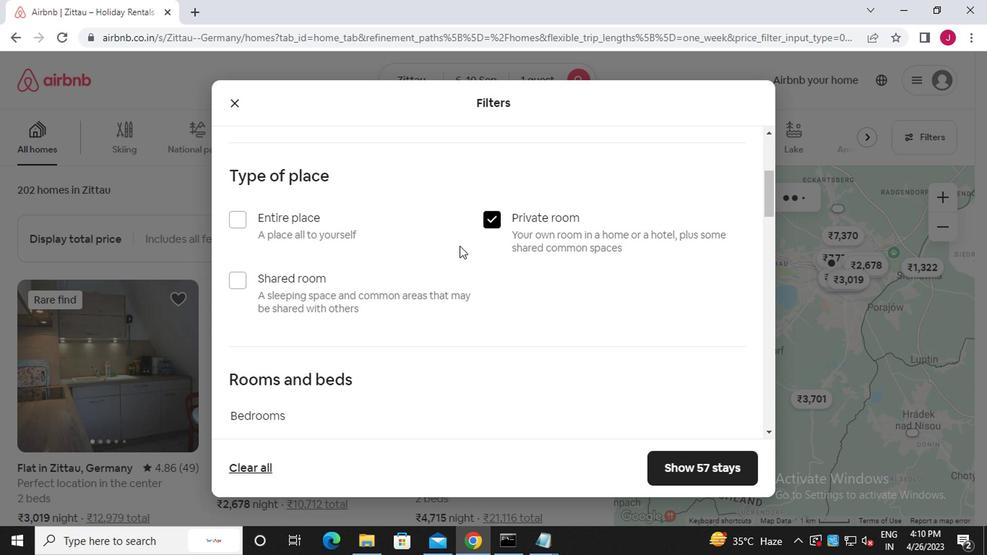 
Action: Mouse moved to (396, 276)
Screenshot: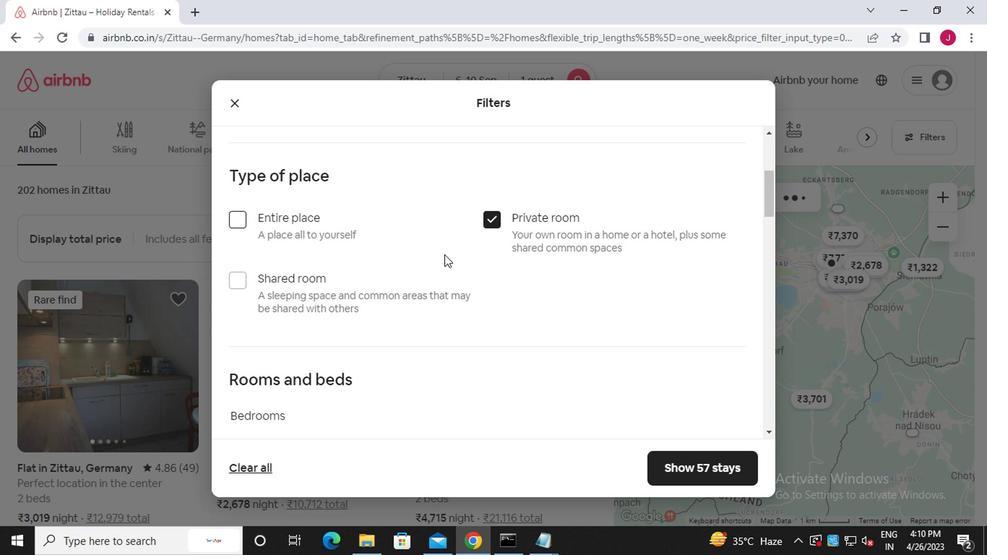 
Action: Mouse scrolled (396, 275) with delta (0, -1)
Screenshot: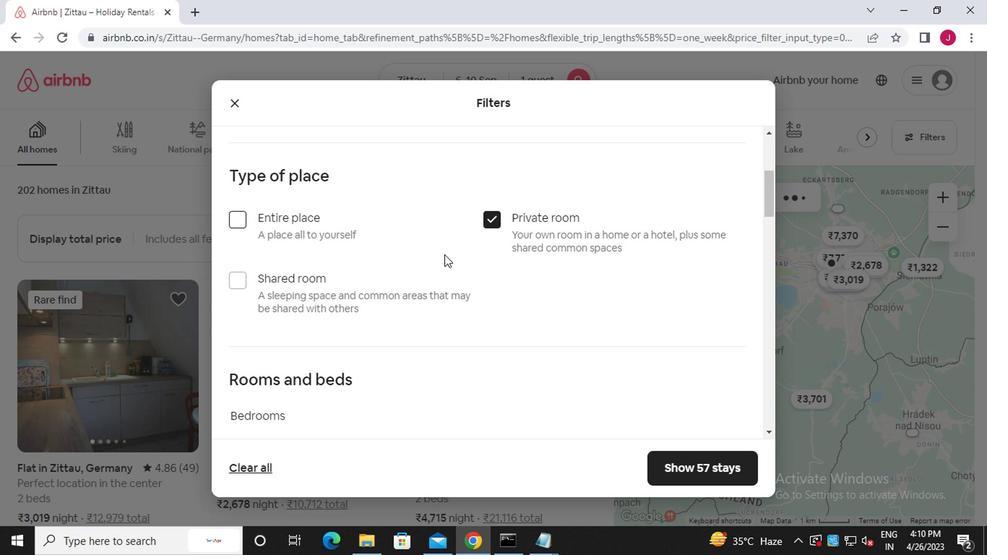
Action: Mouse scrolled (396, 275) with delta (0, -1)
Screenshot: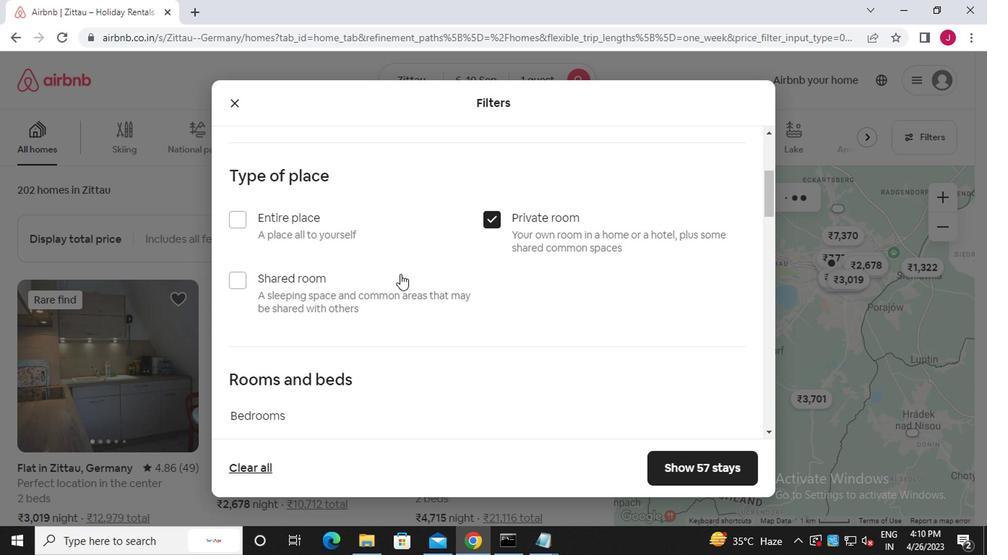 
Action: Mouse moved to (317, 251)
Screenshot: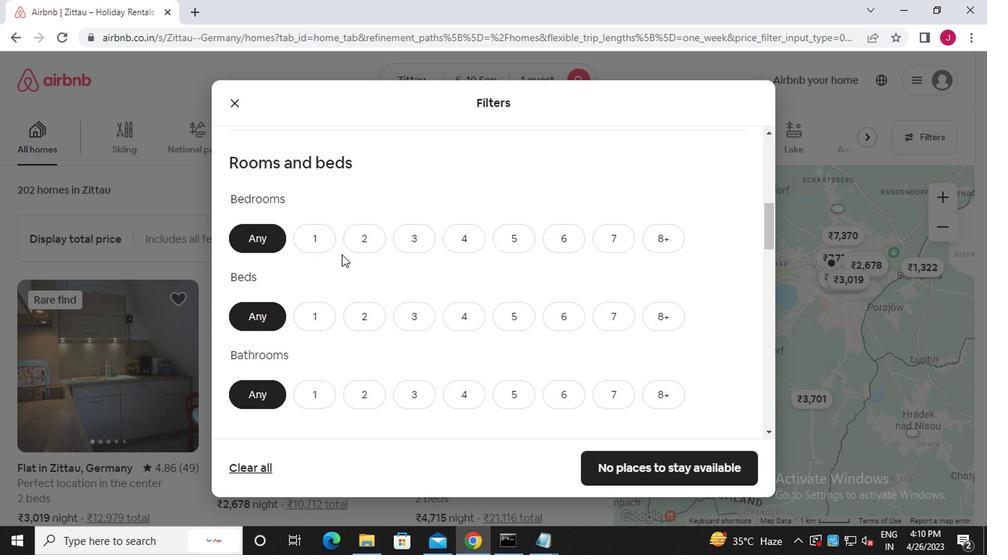 
Action: Mouse pressed left at (317, 251)
Screenshot: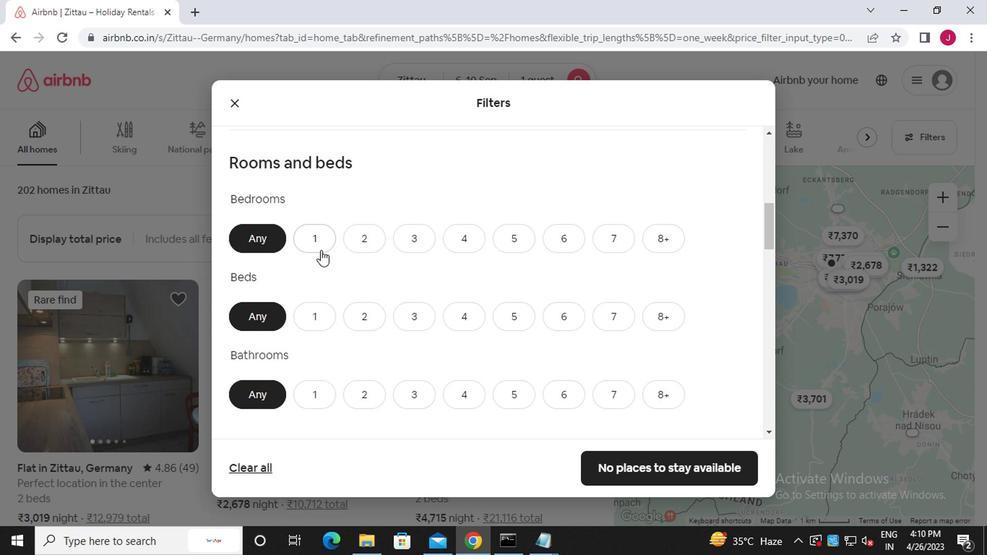 
Action: Mouse moved to (320, 319)
Screenshot: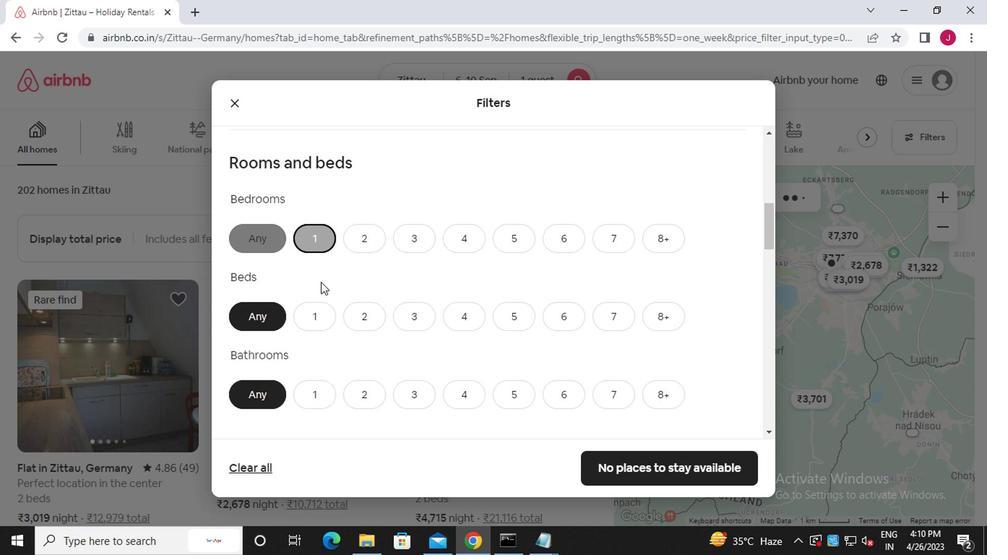 
Action: Mouse pressed left at (320, 319)
Screenshot: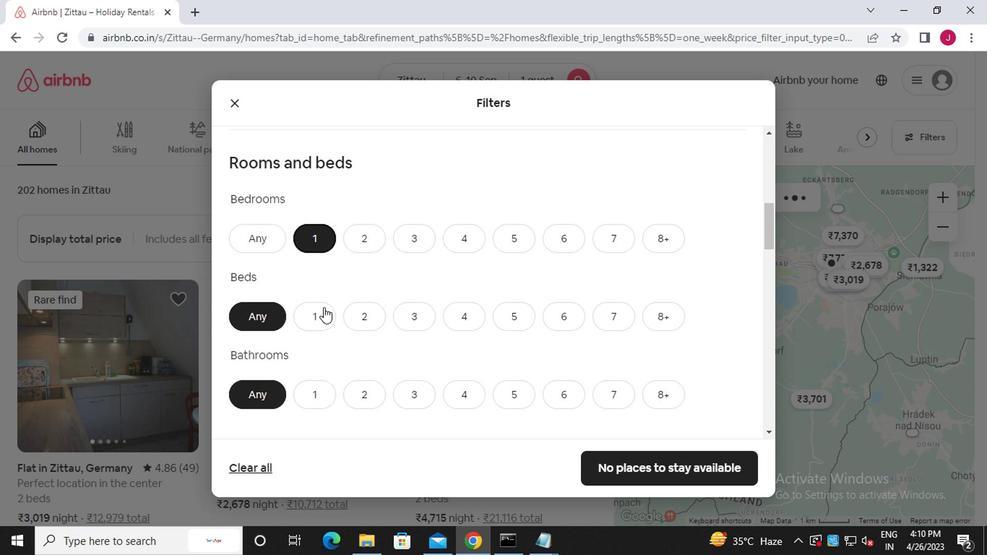 
Action: Mouse moved to (306, 402)
Screenshot: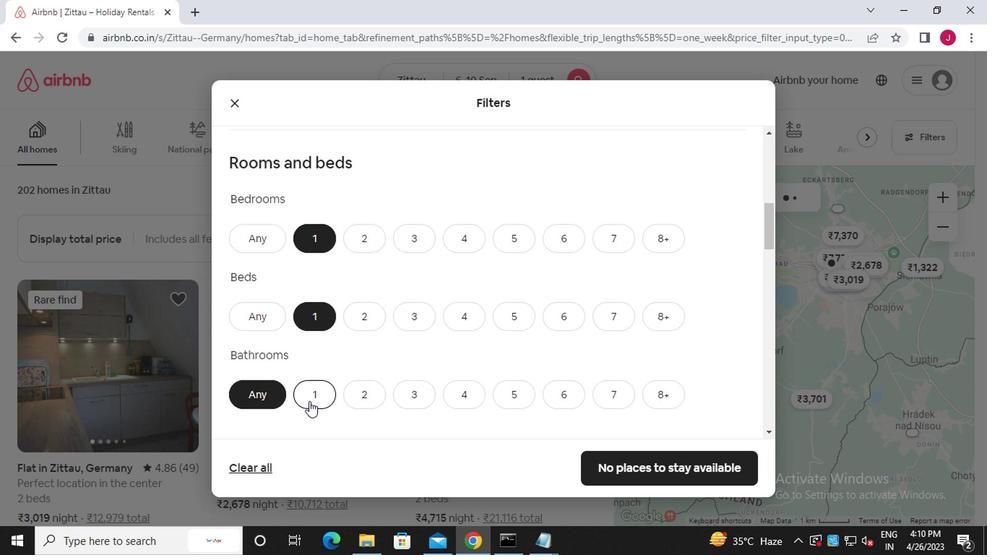 
Action: Mouse pressed left at (306, 402)
Screenshot: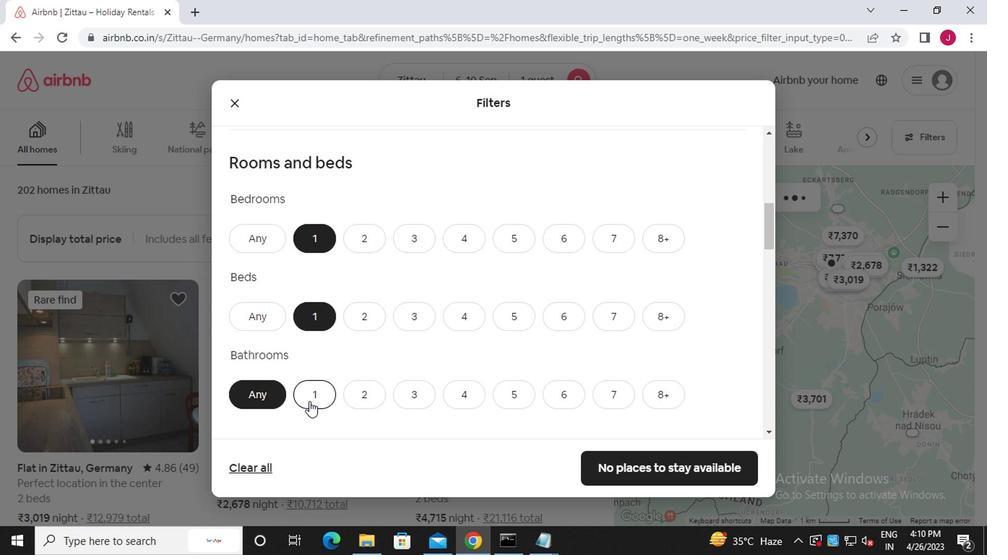 
Action: Mouse moved to (315, 402)
Screenshot: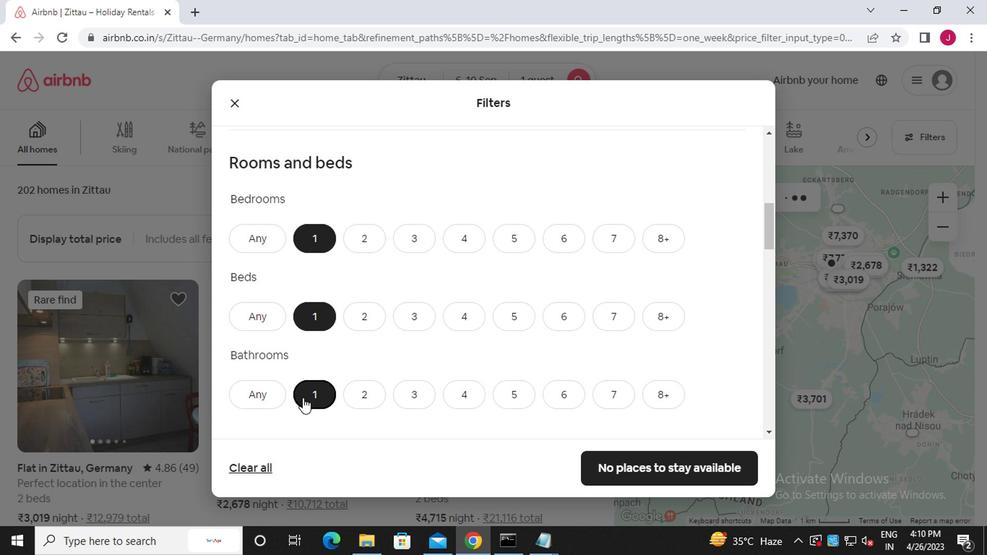 
Action: Mouse scrolled (315, 402) with delta (0, 0)
Screenshot: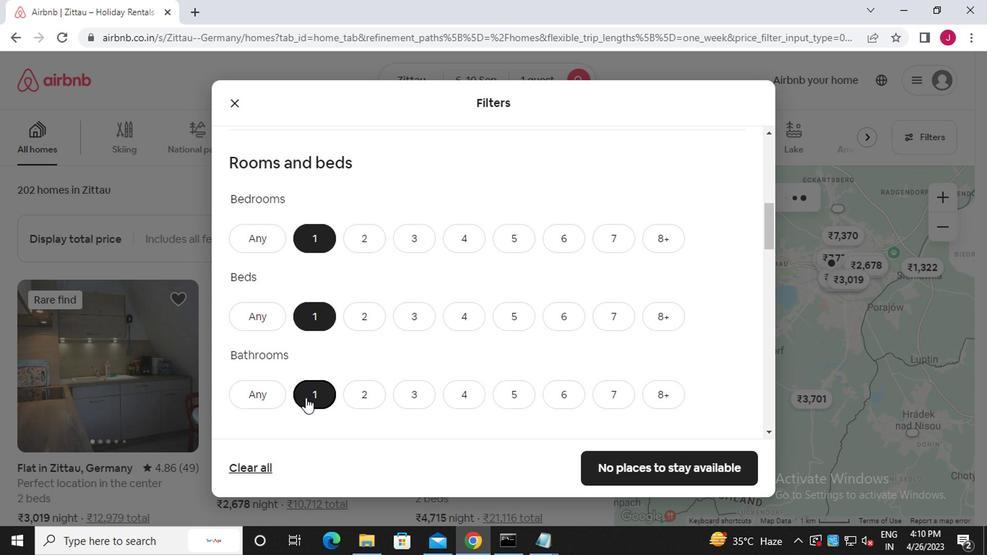 
Action: Mouse moved to (315, 404)
Screenshot: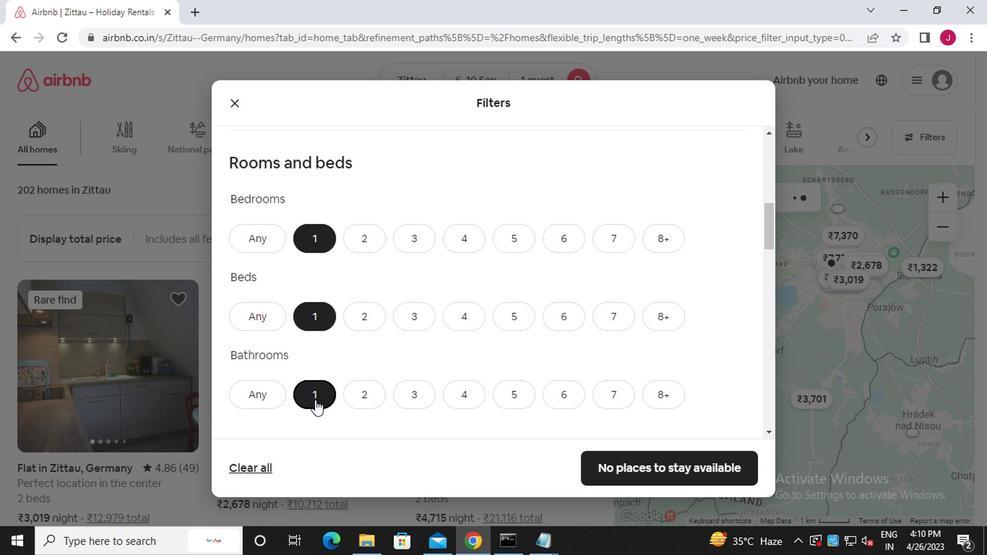 
Action: Mouse scrolled (315, 403) with delta (0, 0)
Screenshot: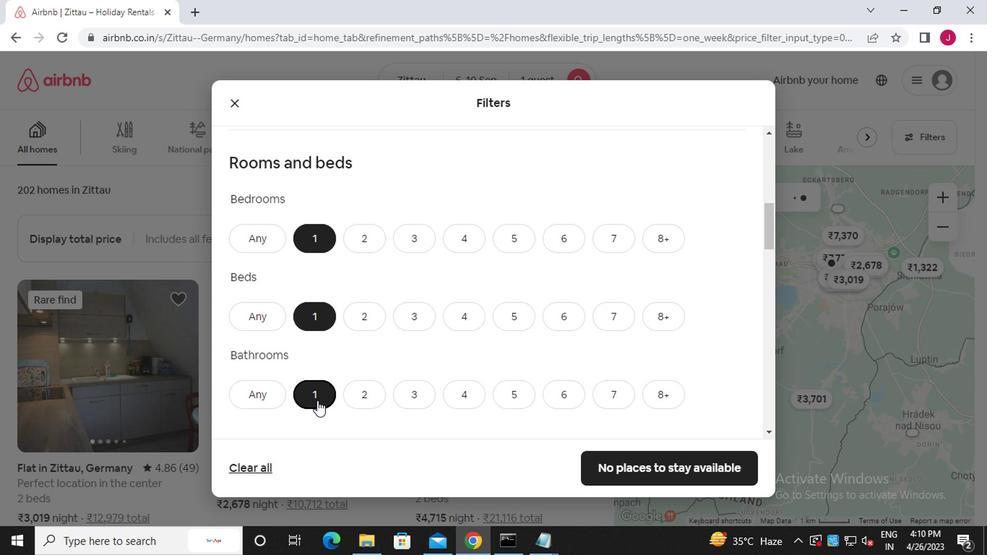 
Action: Mouse moved to (333, 398)
Screenshot: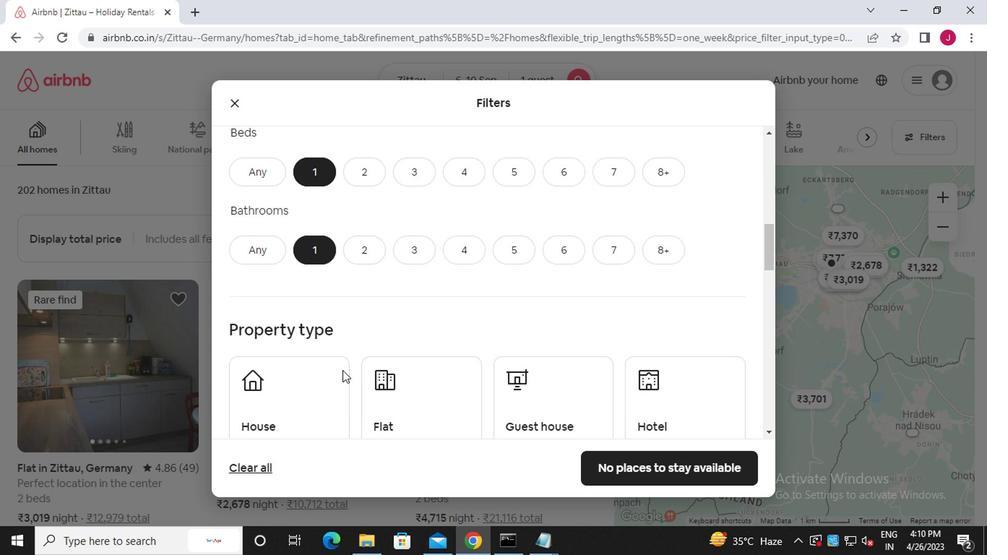 
Action: Mouse pressed left at (333, 398)
Screenshot: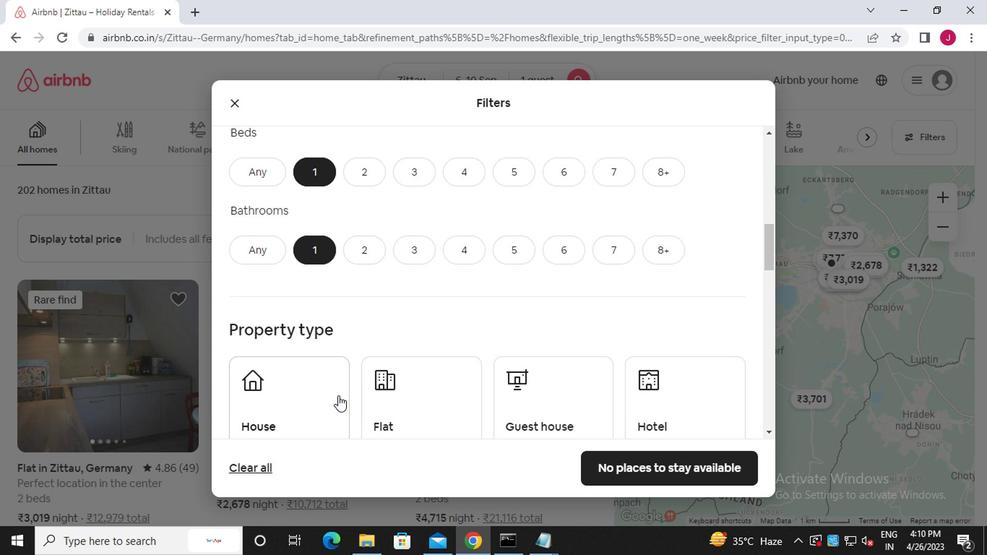 
Action: Mouse moved to (414, 410)
Screenshot: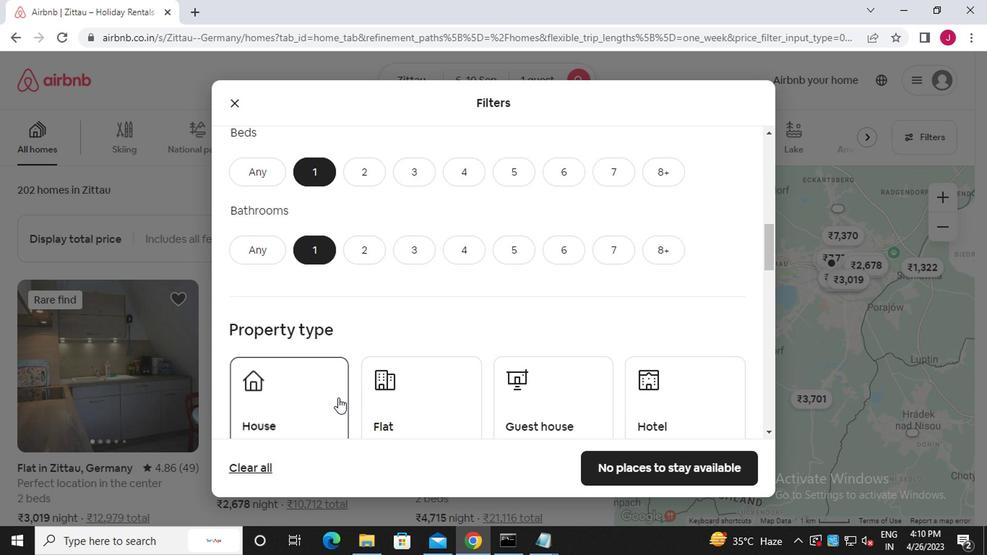 
Action: Mouse pressed left at (414, 410)
Screenshot: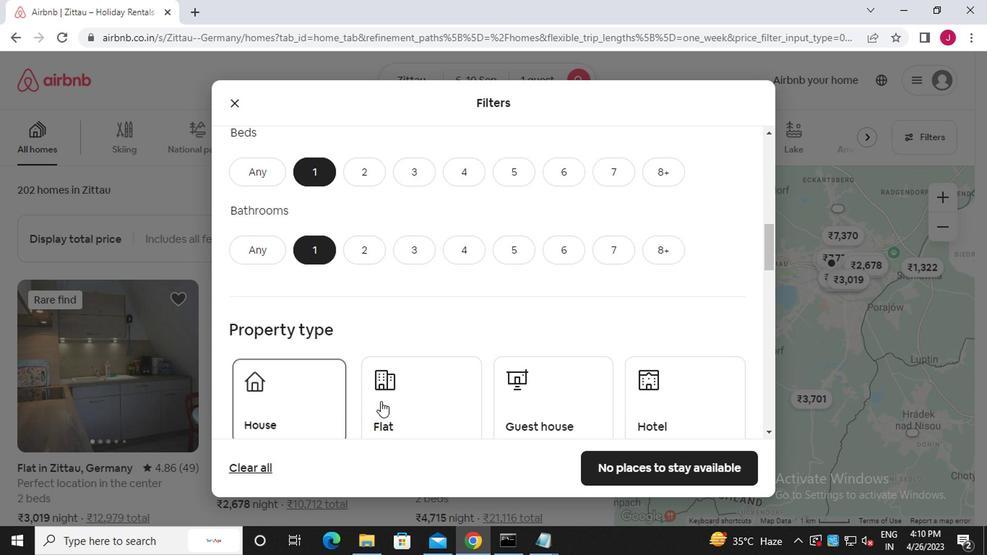 
Action: Mouse moved to (577, 397)
Screenshot: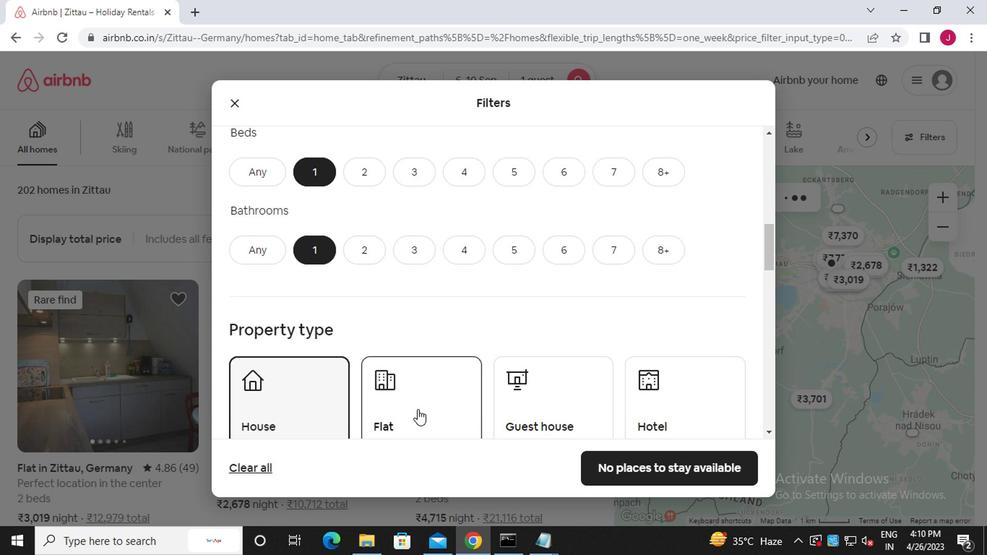 
Action: Mouse pressed left at (577, 397)
Screenshot: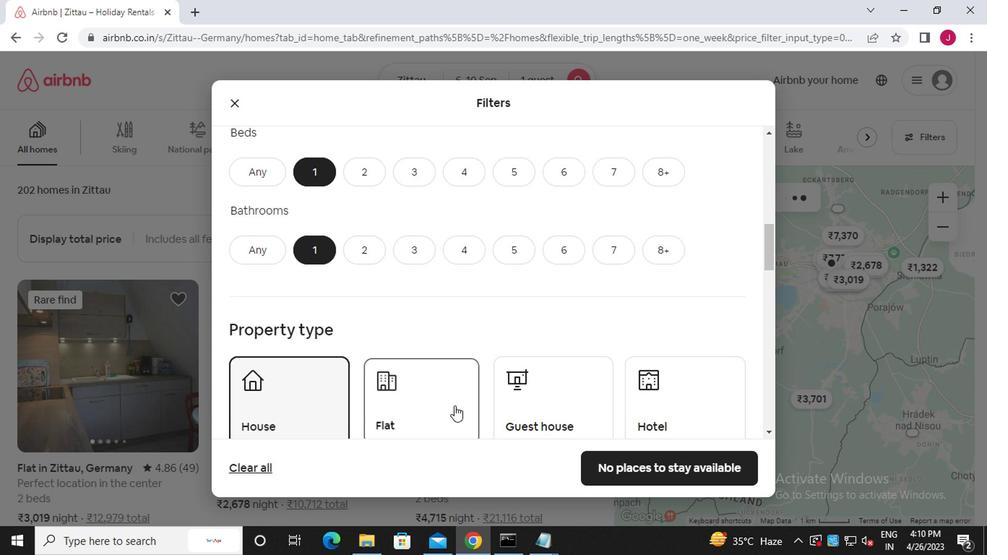 
Action: Mouse moved to (667, 408)
Screenshot: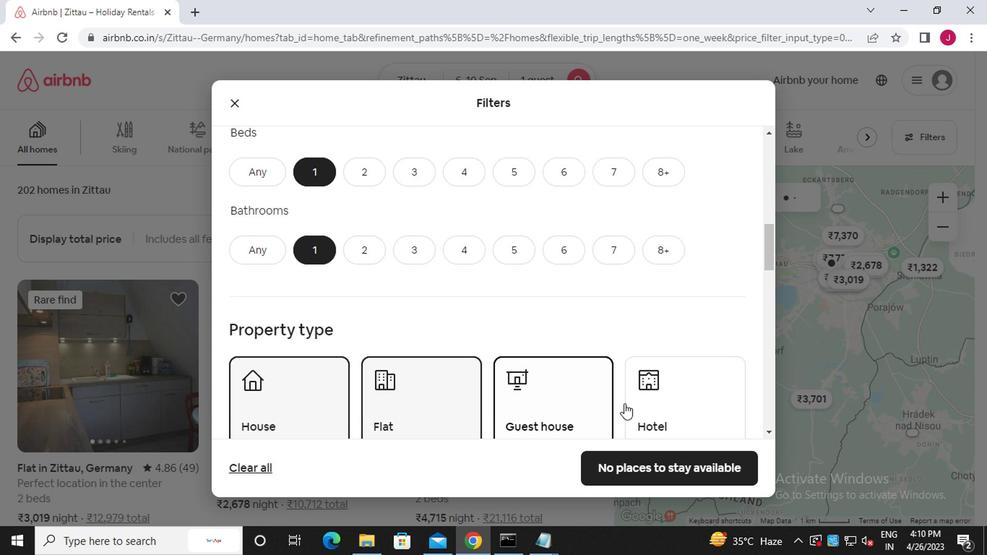 
Action: Mouse pressed left at (667, 408)
Screenshot: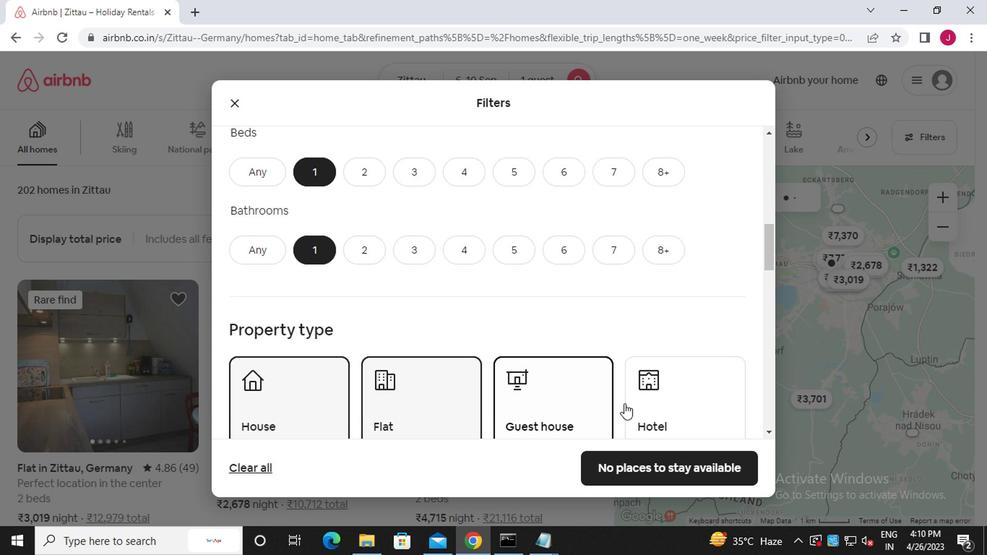 
Action: Mouse moved to (575, 366)
Screenshot: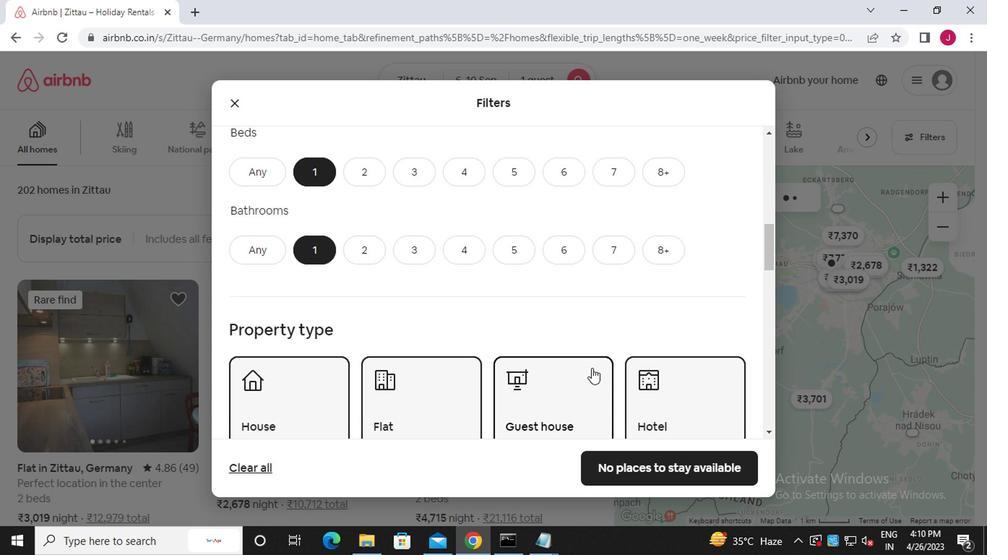 
Action: Mouse scrolled (575, 365) with delta (0, -1)
Screenshot: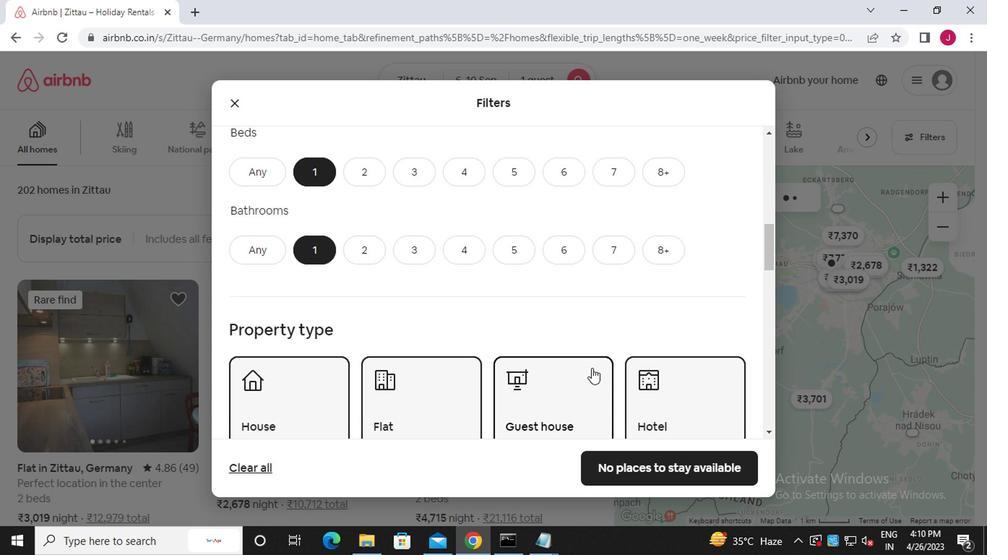 
Action: Mouse moved to (575, 366)
Screenshot: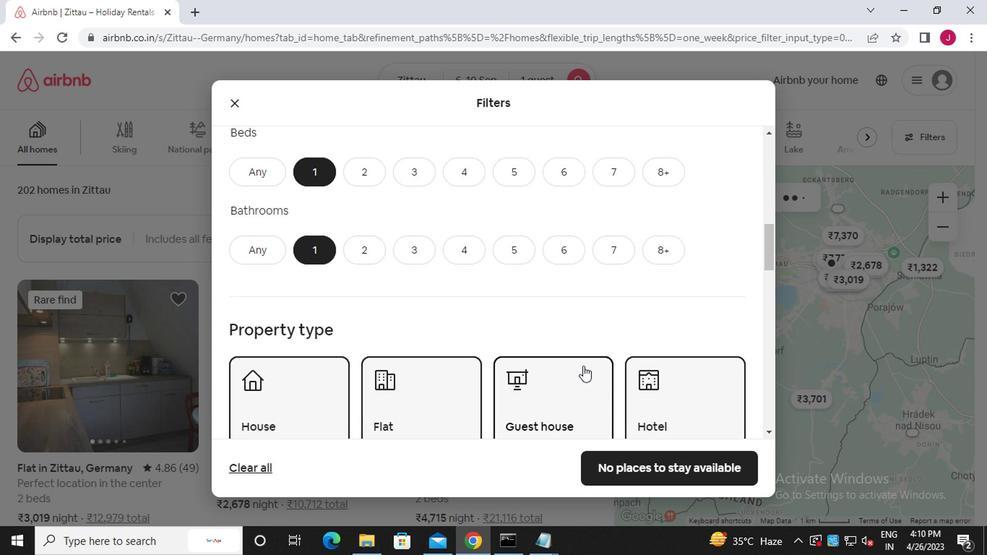 
Action: Mouse scrolled (575, 365) with delta (0, -1)
Screenshot: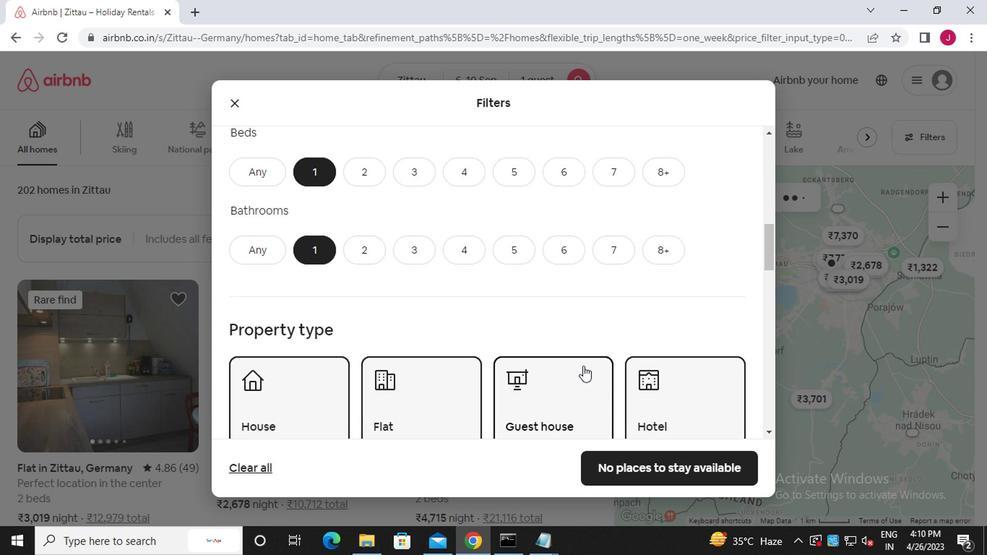 
Action: Mouse scrolled (575, 365) with delta (0, -1)
Screenshot: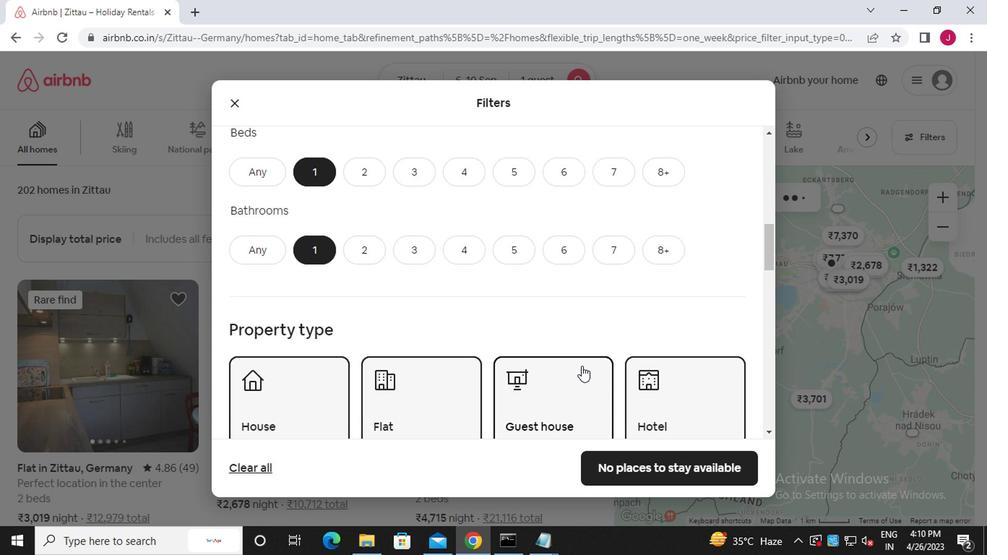
Action: Mouse scrolled (575, 365) with delta (0, -1)
Screenshot: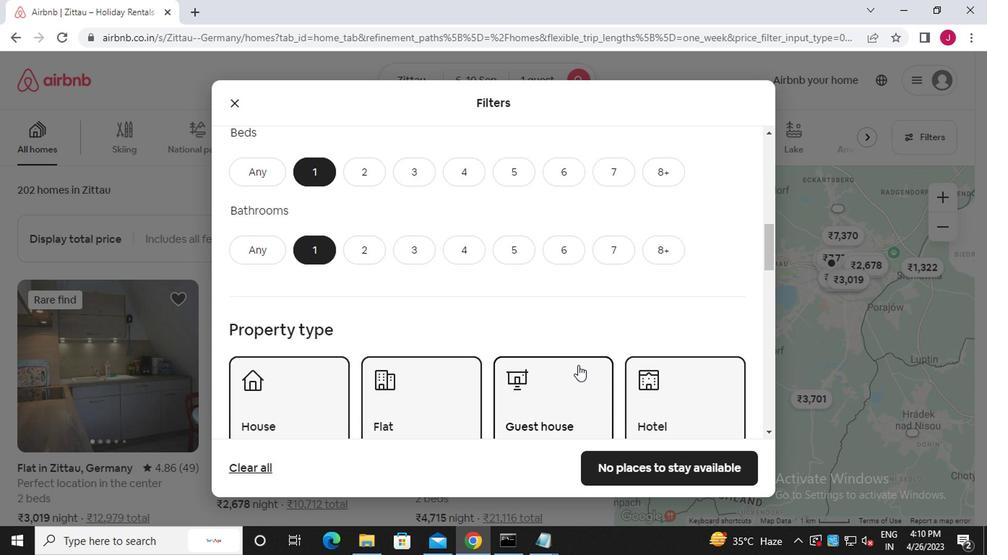 
Action: Mouse scrolled (575, 365) with delta (0, -1)
Screenshot: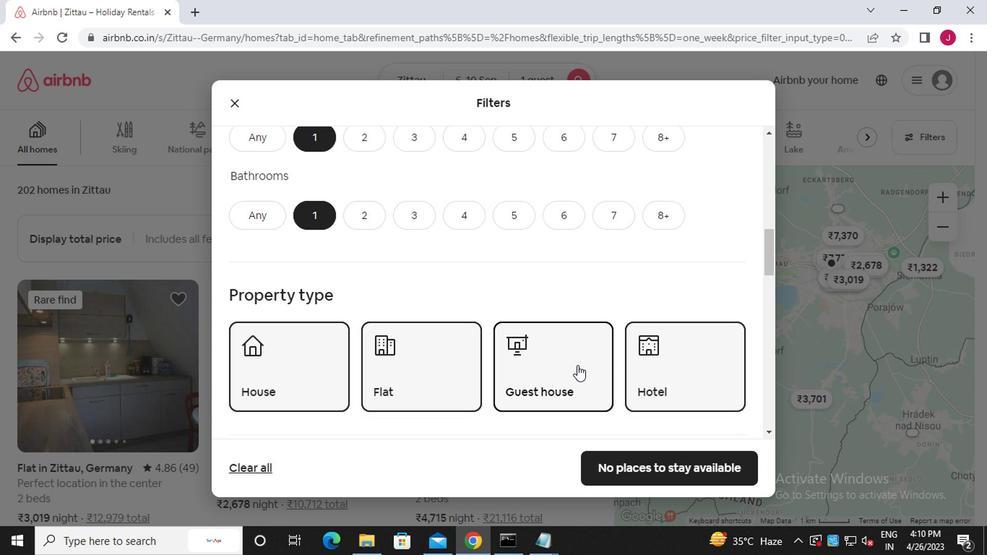 
Action: Mouse moved to (568, 360)
Screenshot: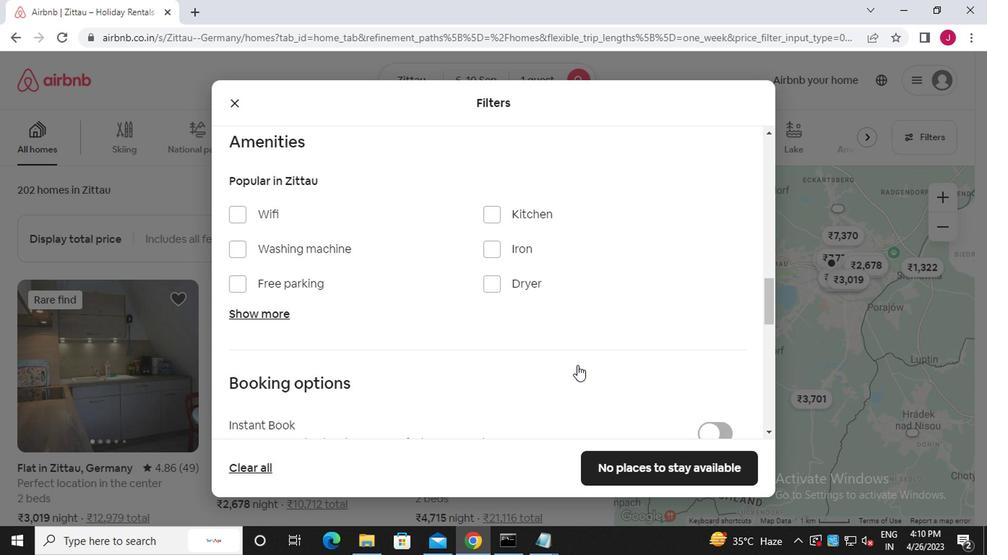 
Action: Mouse scrolled (568, 359) with delta (0, -1)
Screenshot: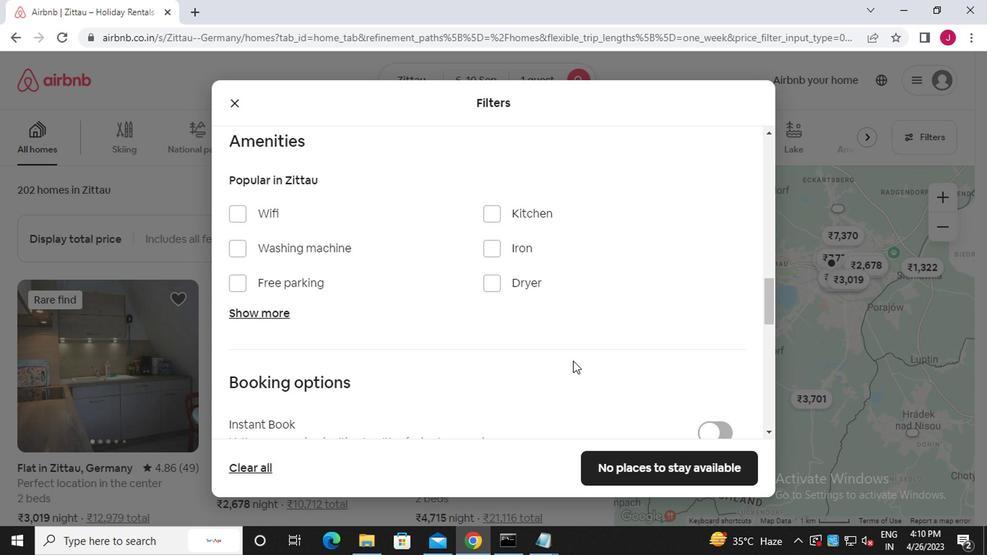
Action: Mouse moved to (568, 360)
Screenshot: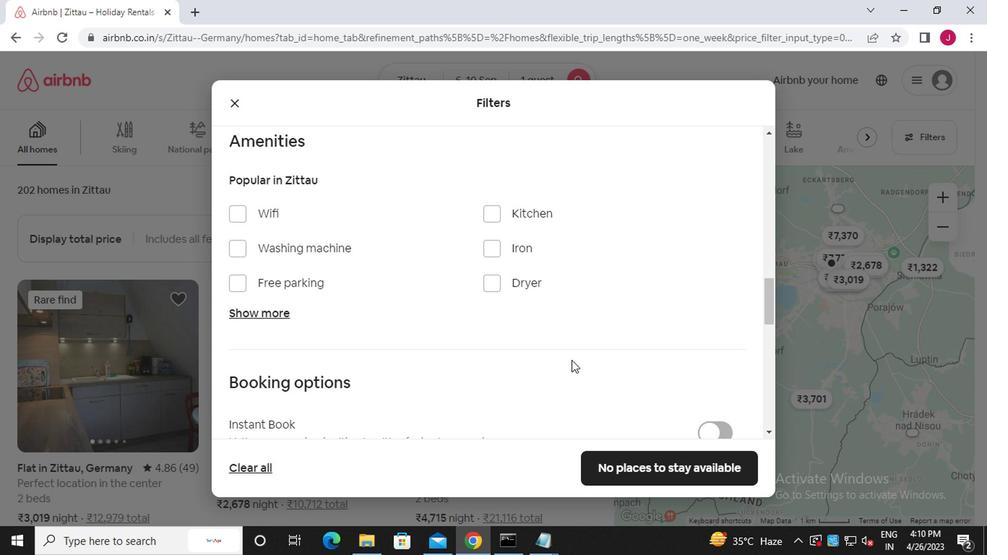 
Action: Mouse scrolled (568, 359) with delta (0, -1)
Screenshot: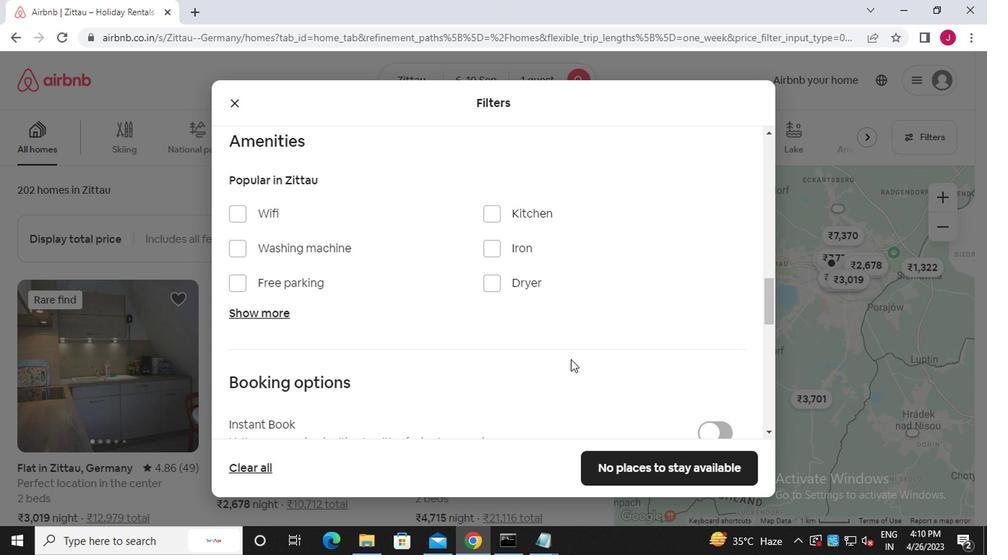 
Action: Mouse scrolled (568, 359) with delta (0, -1)
Screenshot: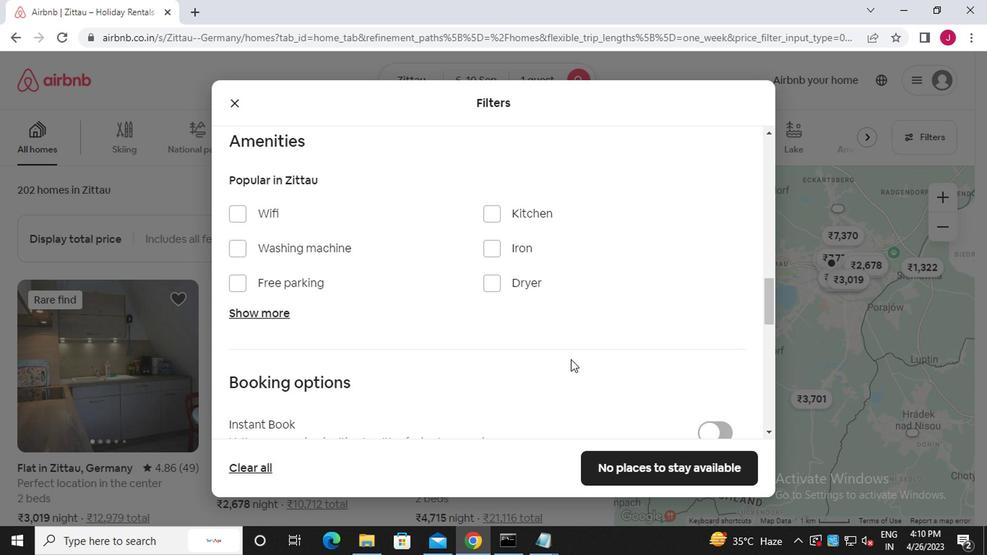 
Action: Mouse moved to (722, 270)
Screenshot: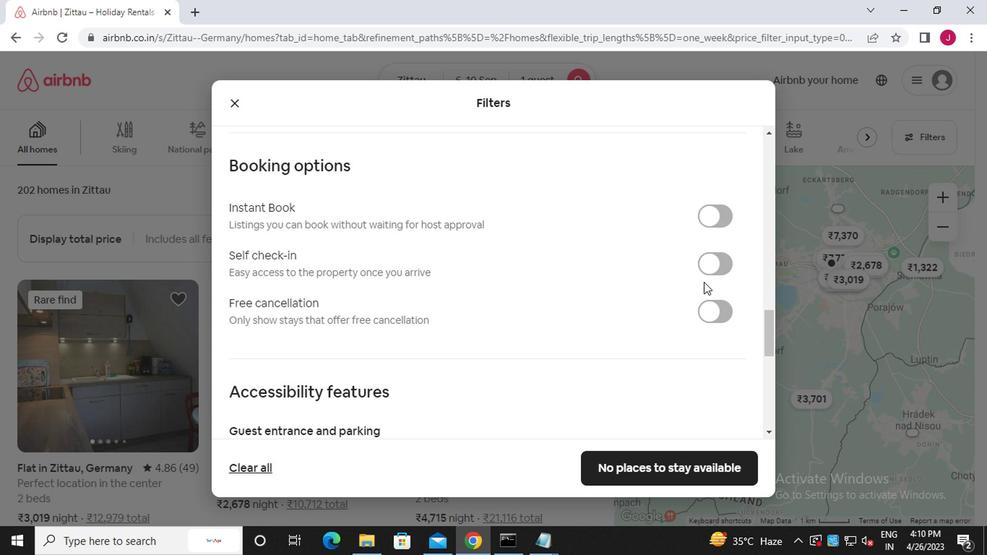
Action: Mouse pressed left at (722, 270)
Screenshot: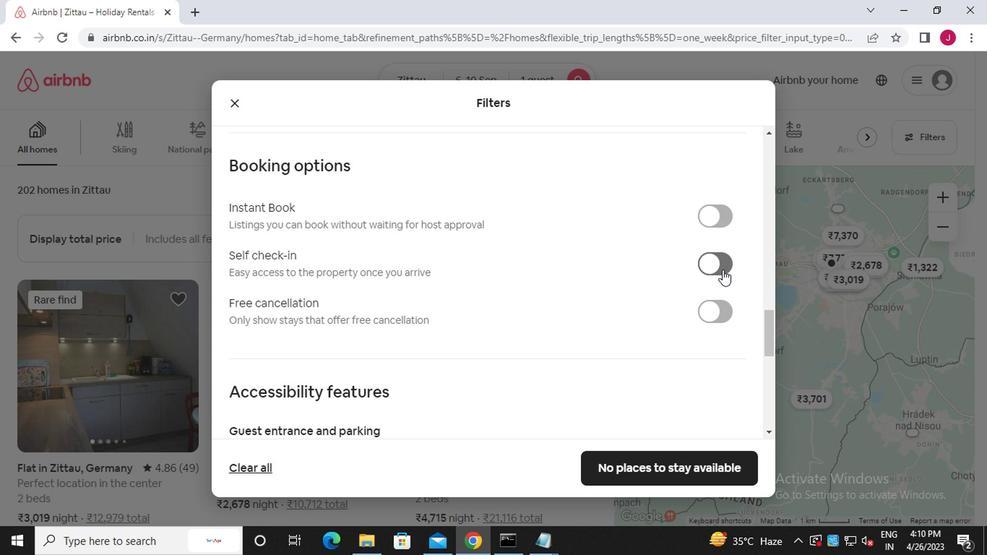 
Action: Mouse moved to (523, 329)
Screenshot: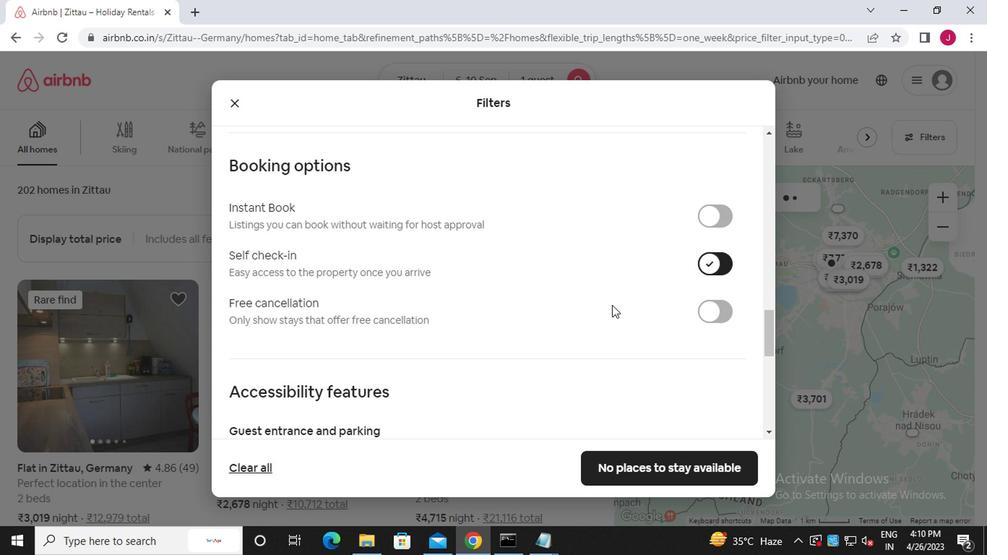 
Action: Mouse scrolled (523, 328) with delta (0, 0)
Screenshot: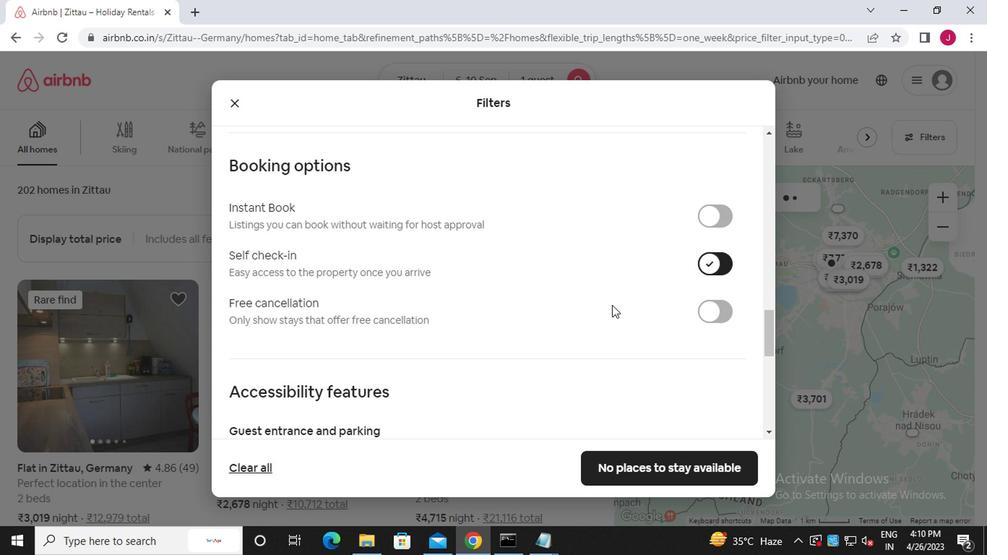 
Action: Mouse moved to (522, 330)
Screenshot: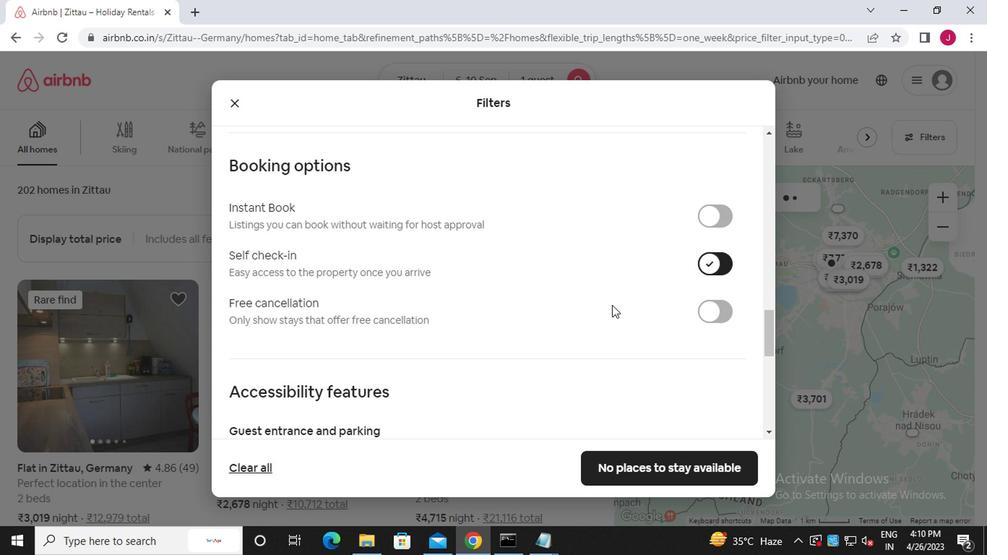 
Action: Mouse scrolled (522, 329) with delta (0, -1)
Screenshot: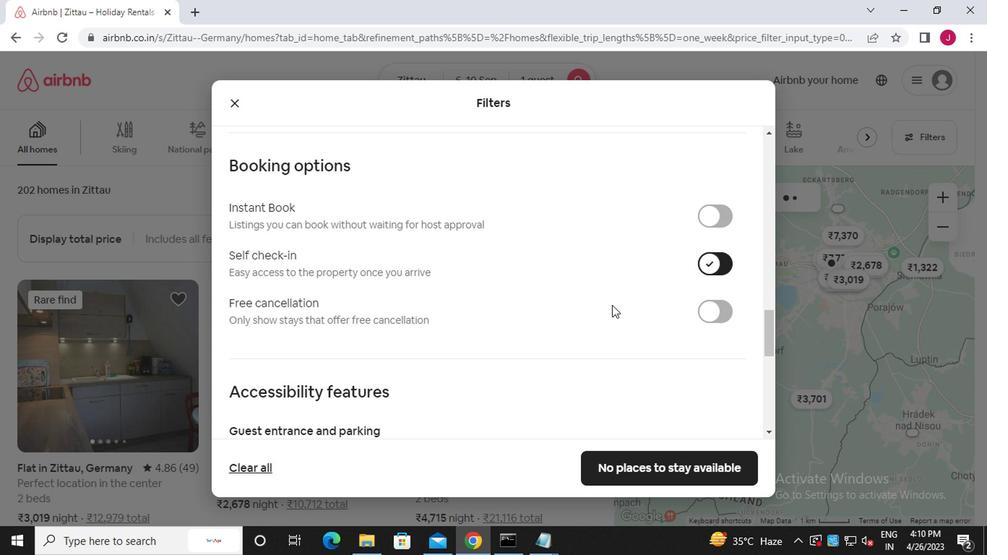 
Action: Mouse moved to (520, 330)
Screenshot: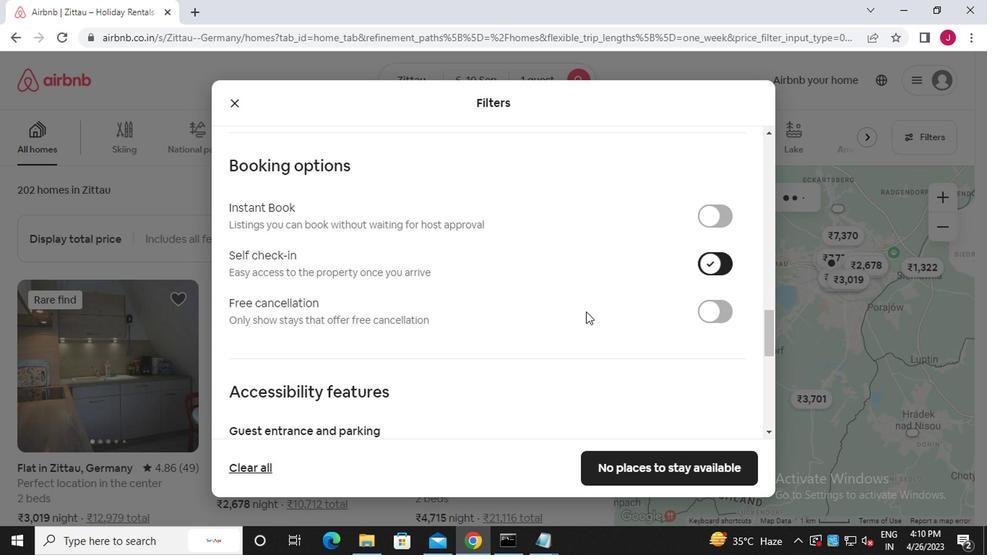 
Action: Mouse scrolled (520, 330) with delta (0, 0)
Screenshot: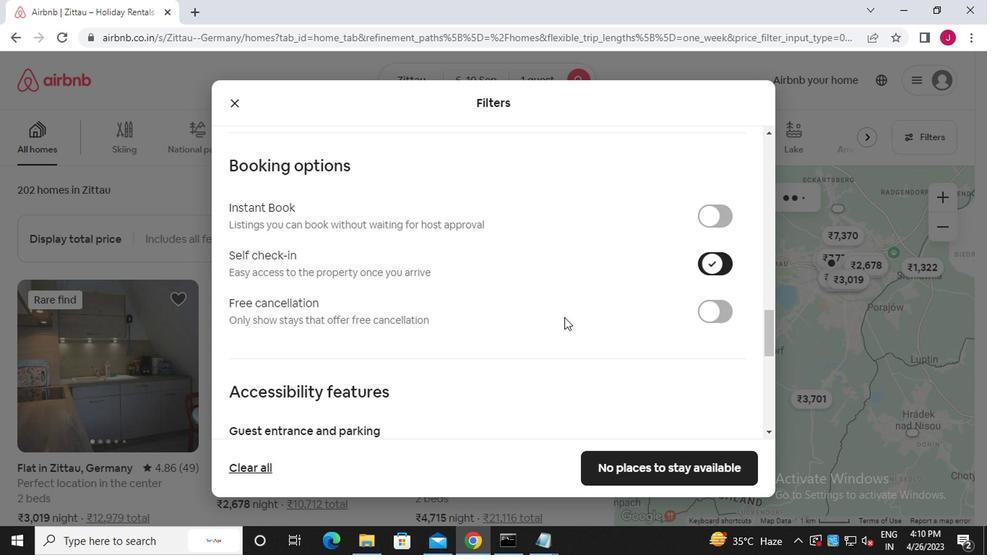 
Action: Mouse moved to (519, 331)
Screenshot: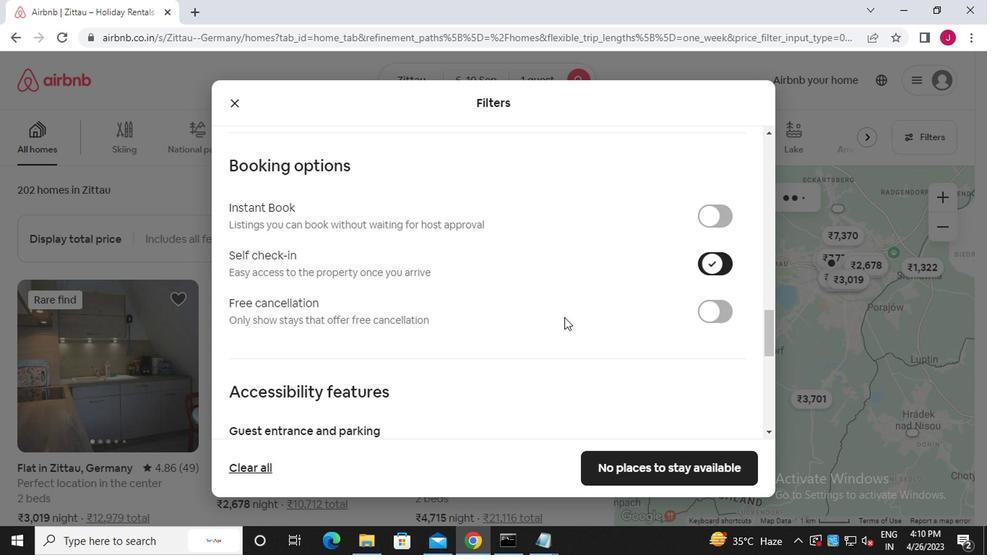 
Action: Mouse scrolled (519, 330) with delta (0, -1)
Screenshot: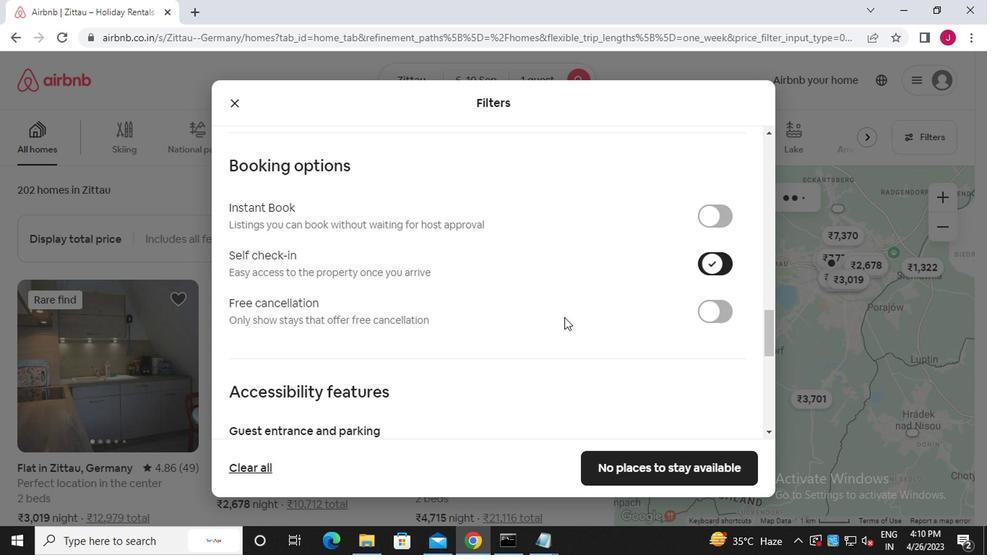 
Action: Mouse moved to (519, 331)
Screenshot: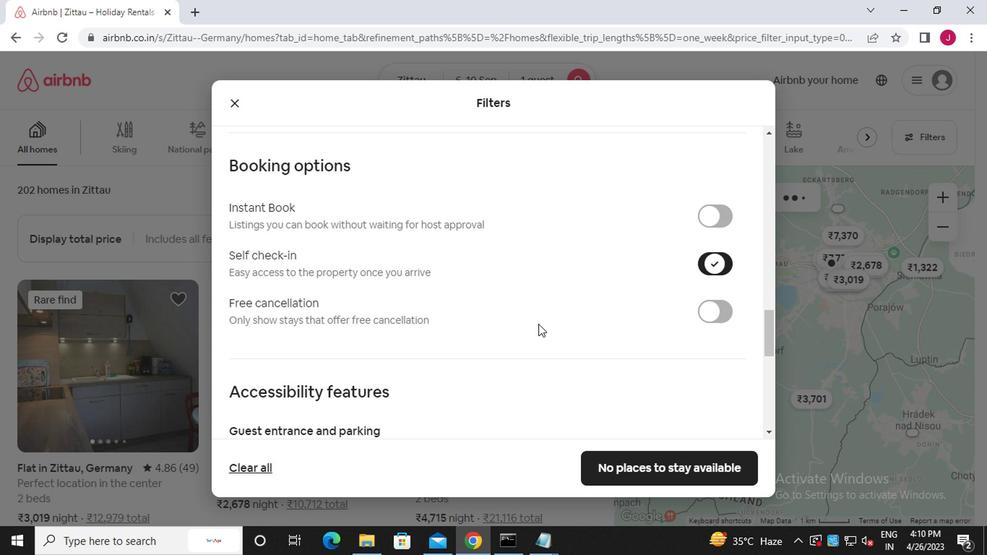 
Action: Mouse scrolled (519, 330) with delta (0, -1)
Screenshot: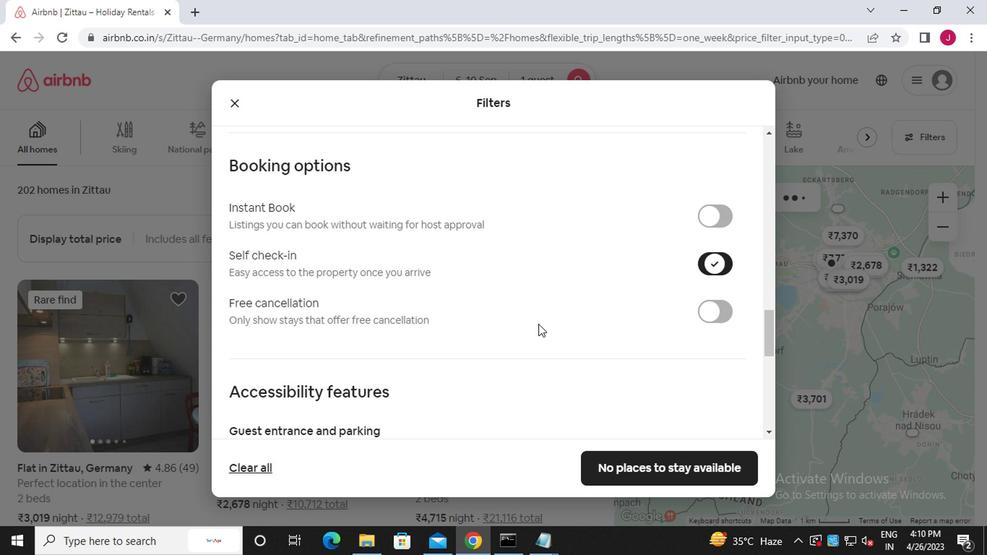 
Action: Mouse moved to (237, 365)
Screenshot: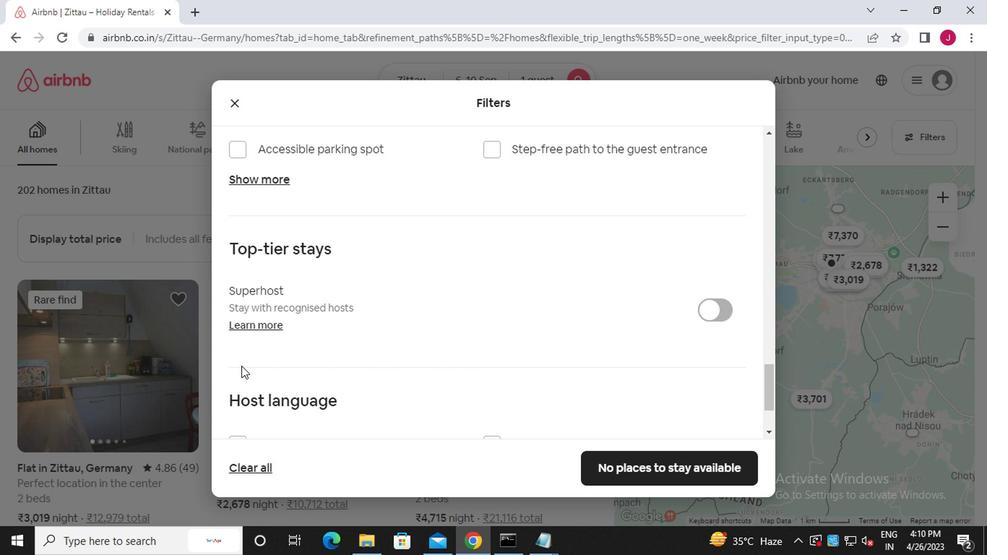 
Action: Mouse scrolled (237, 364) with delta (0, 0)
Screenshot: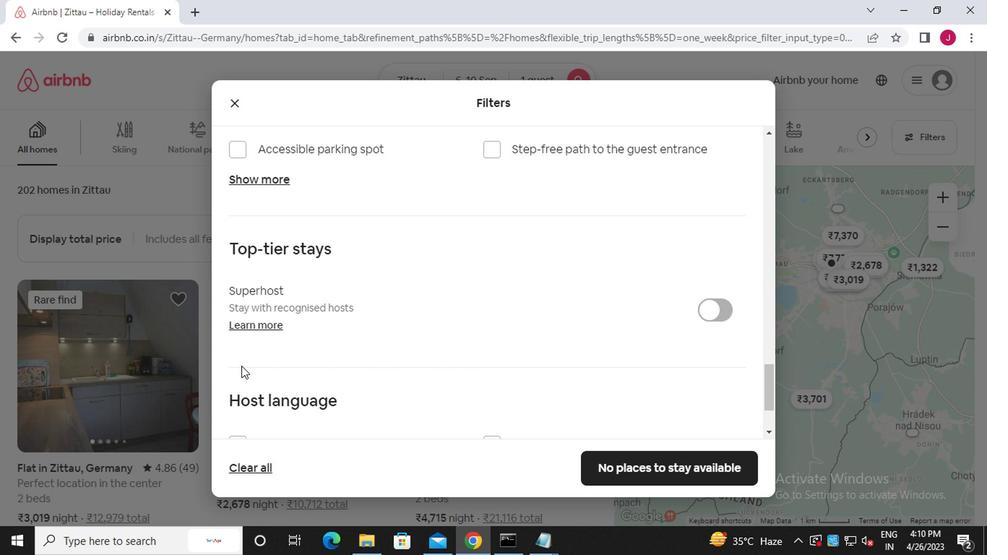 
Action: Mouse scrolled (237, 364) with delta (0, 0)
Screenshot: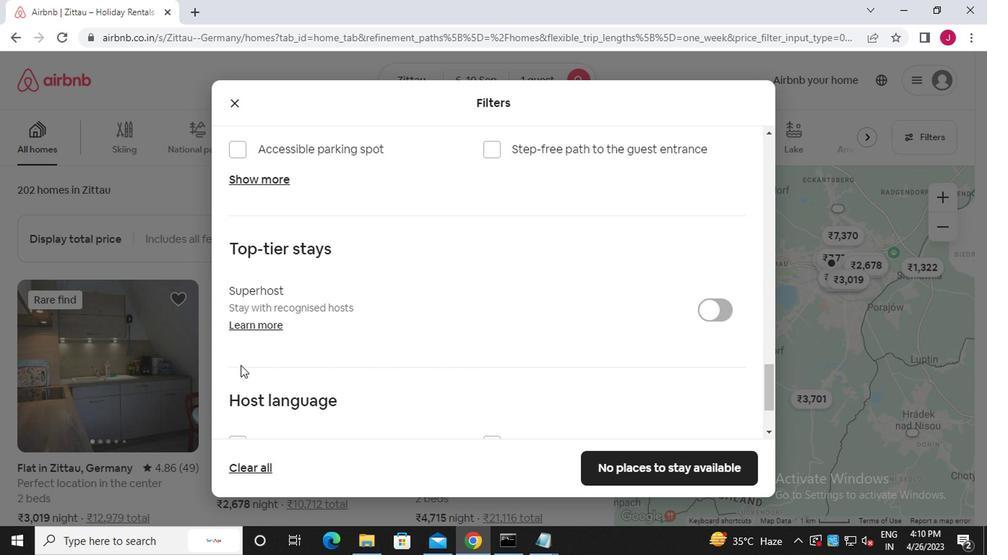 
Action: Mouse scrolled (237, 364) with delta (0, 0)
Screenshot: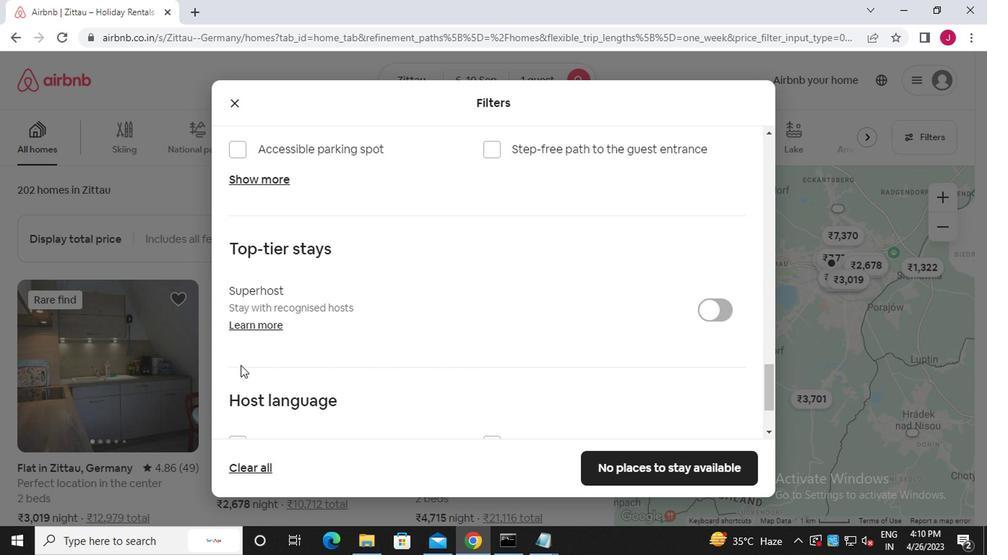 
Action: Mouse scrolled (237, 364) with delta (0, 0)
Screenshot: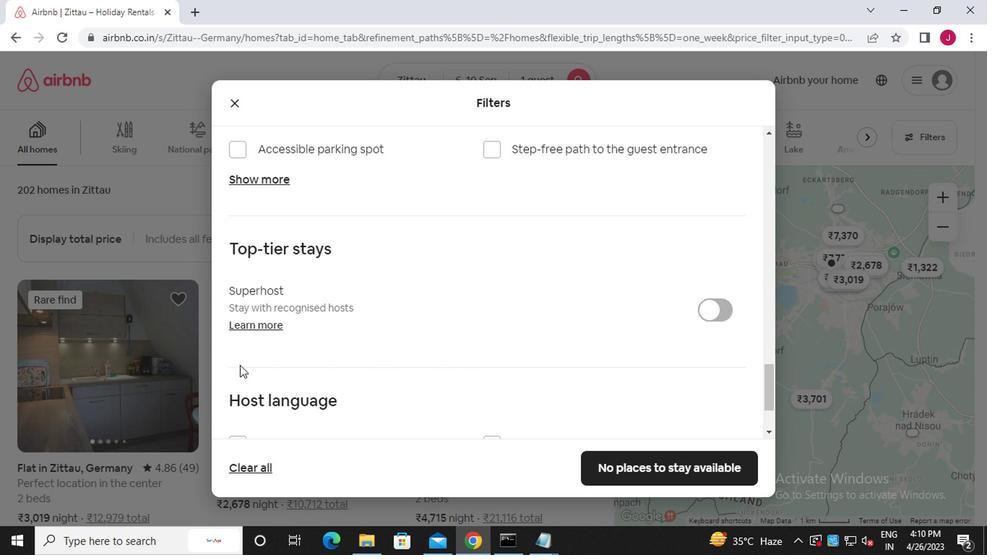 
Action: Mouse moved to (236, 341)
Screenshot: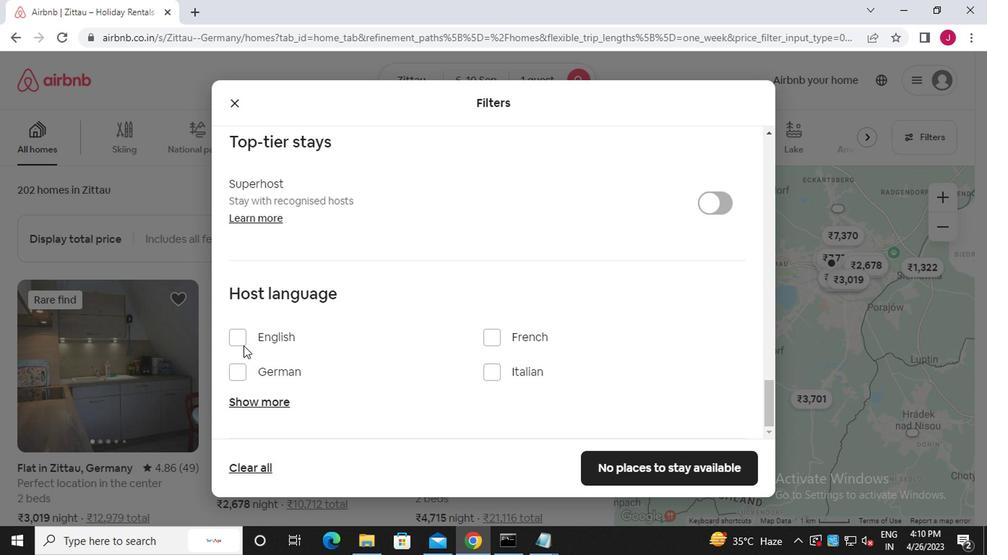 
Action: Mouse pressed left at (236, 341)
Screenshot: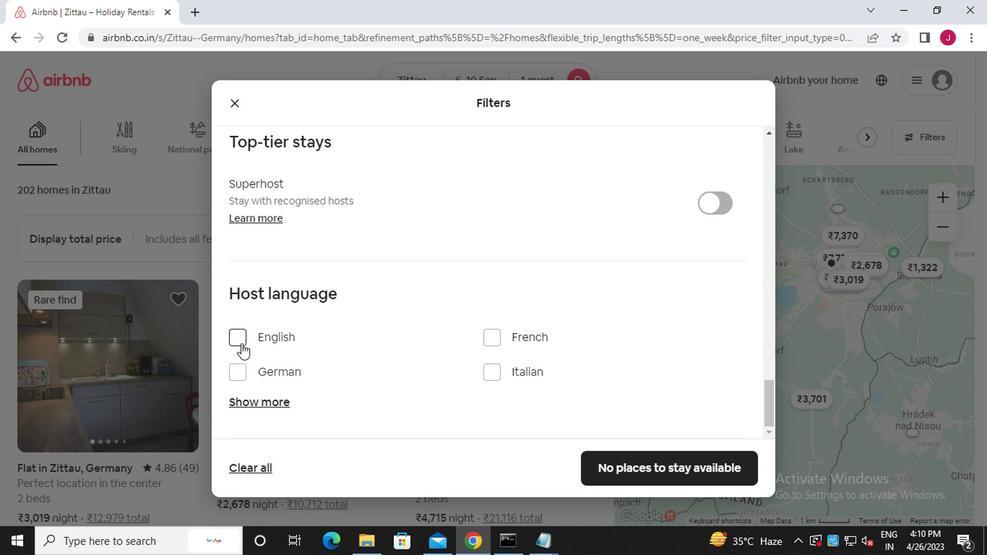 
Action: Mouse moved to (665, 474)
Screenshot: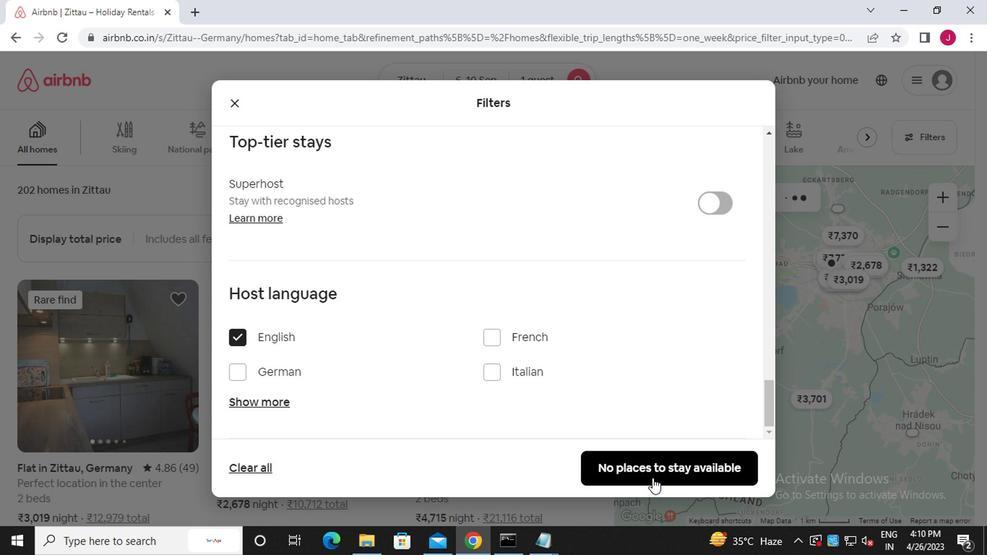 
Action: Mouse pressed left at (665, 474)
Screenshot: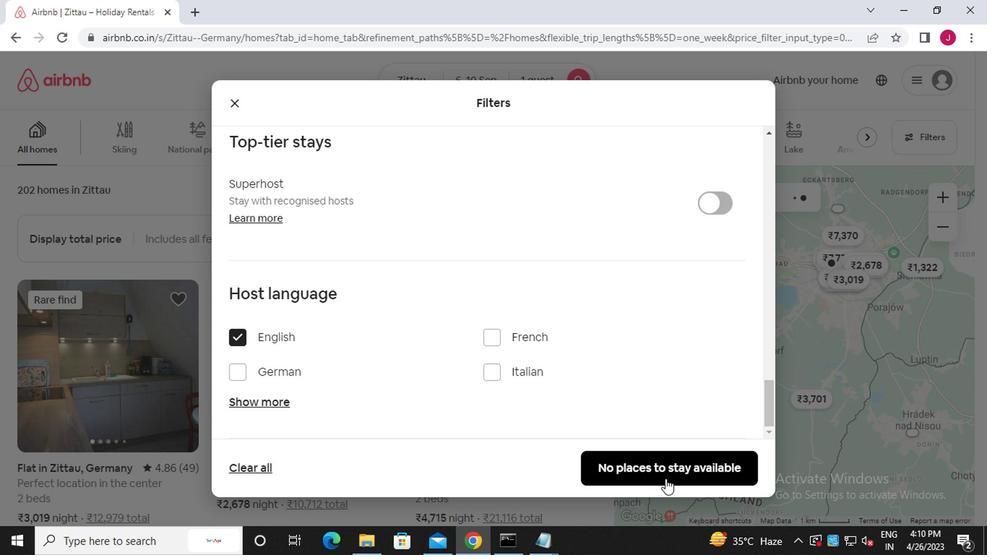 
Action: Mouse moved to (661, 470)
Screenshot: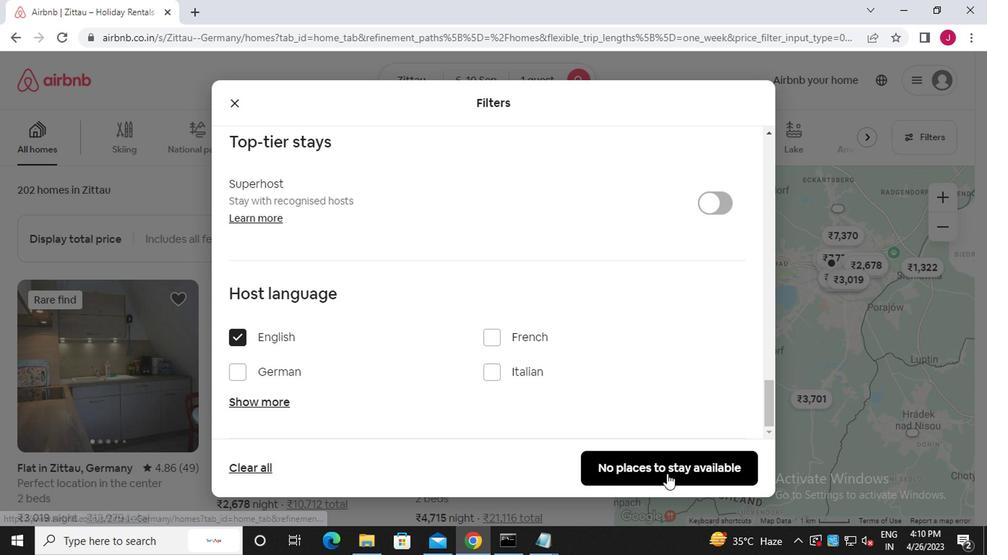 
